 Task: In the  document Angkorwat.epub, select heading and apply ' Bold and Underline'  Using "replace feature", replace:  'the world to worldwide'. Insert smartchip (Date) on bottom of the page 23 June, 2023 Insert the mentioned footnote for 20th word with font style Arial and font size 8: The study was conducted anonymously
Action: Mouse moved to (456, 187)
Screenshot: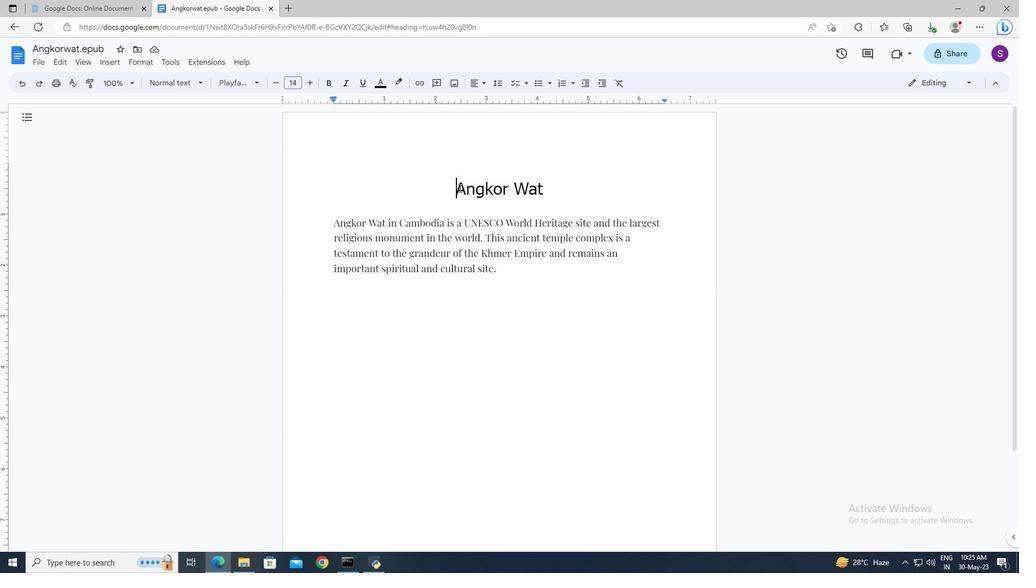 
Action: Mouse pressed left at (456, 187)
Screenshot: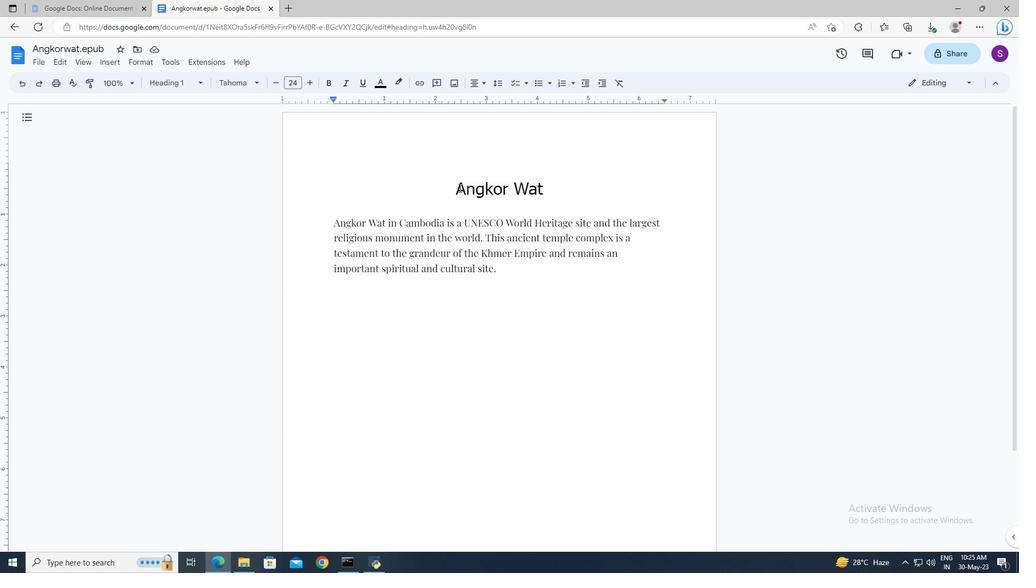
Action: Key pressed <Key.shift><Key.left><Key.left><Key.left><Key.shift><Key.left><Key.left>
Screenshot: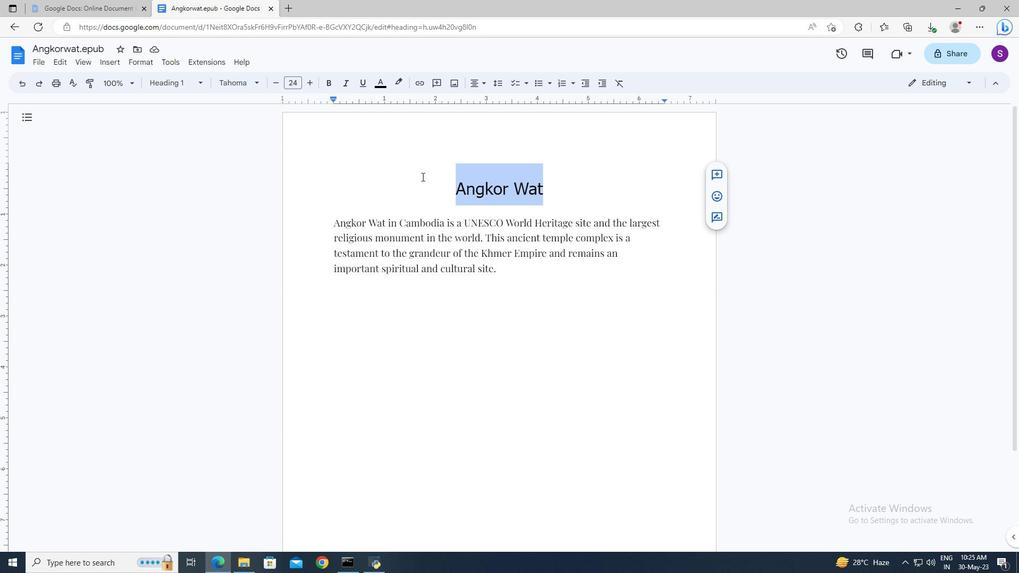 
Action: Mouse pressed left at (456, 187)
Screenshot: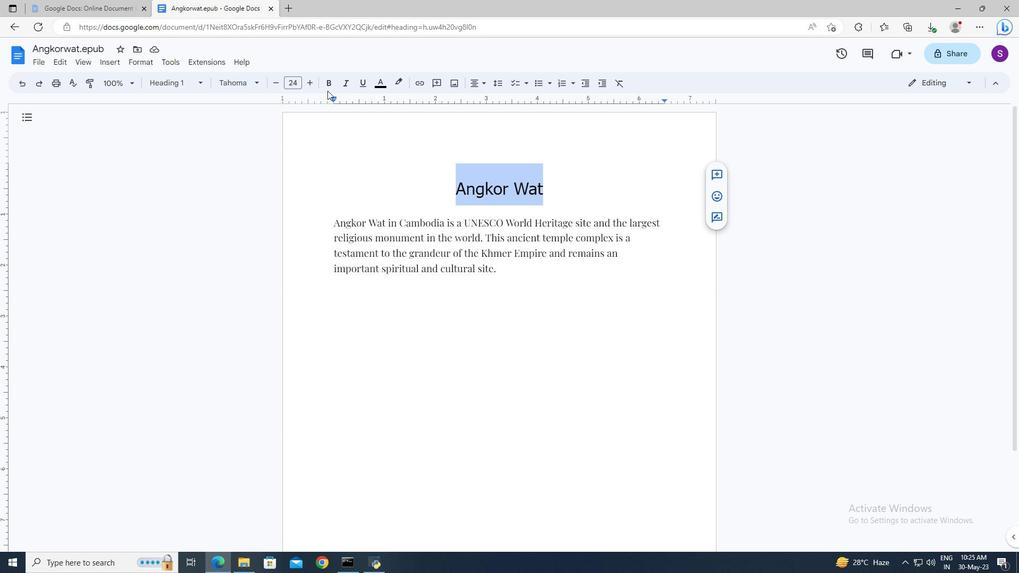 
Action: Key pressed <Key.shift><Key.down>
Screenshot: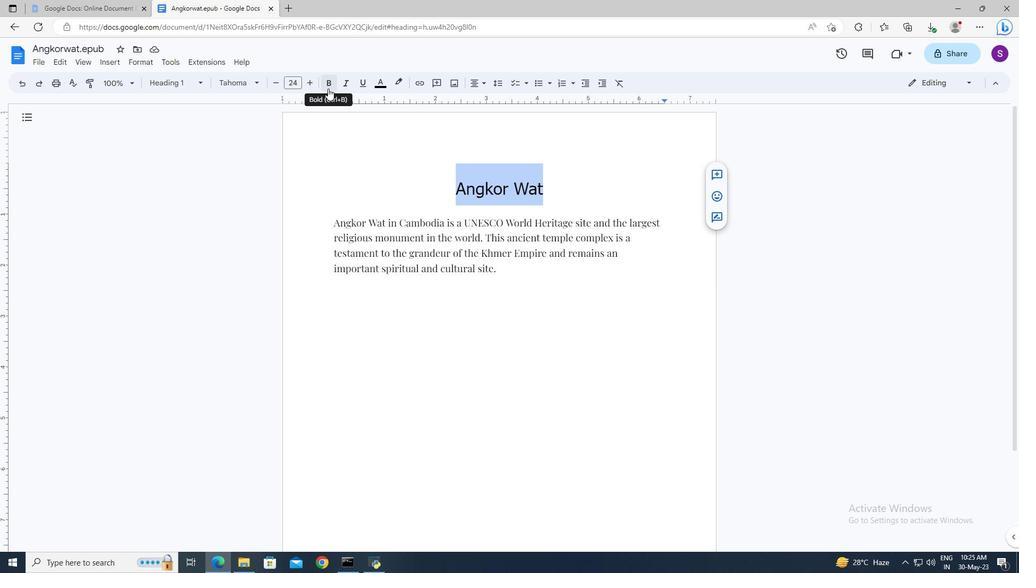 
Action: Mouse moved to (459, 187)
Screenshot: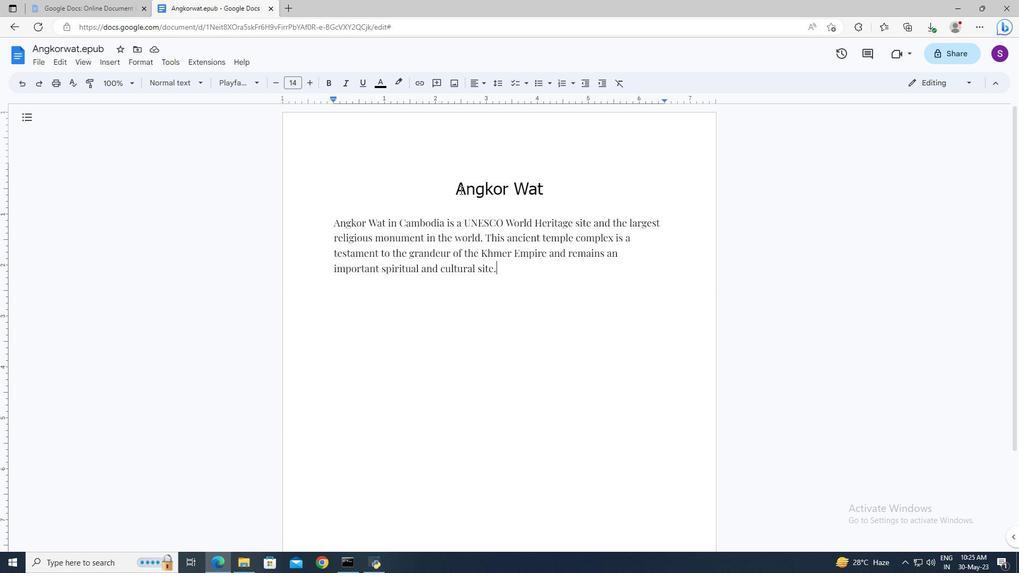
Action: Mouse pressed left at (459, 187)
Screenshot: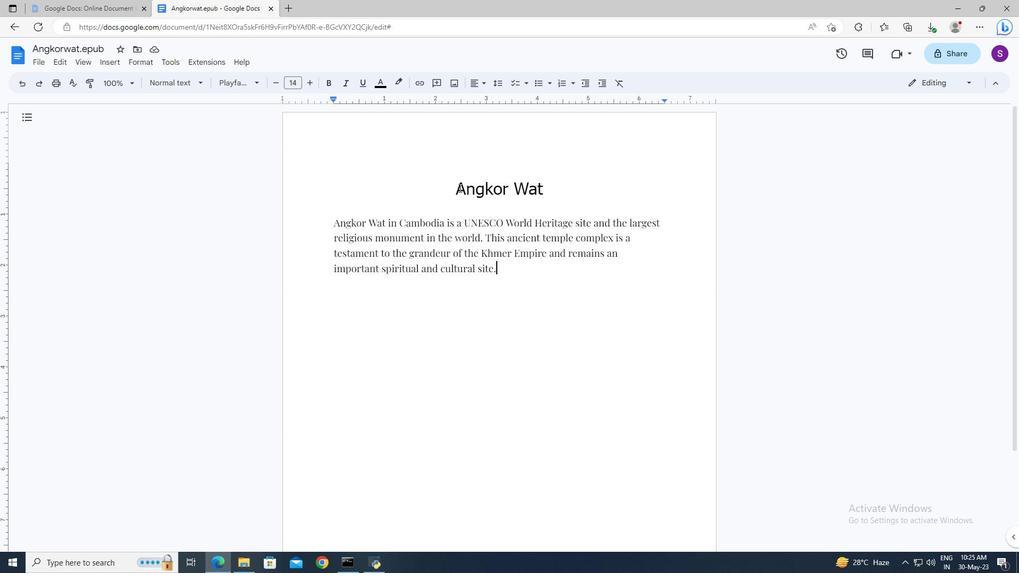 
Action: Key pressed <Key.shift><Key.right><Key.right>
Screenshot: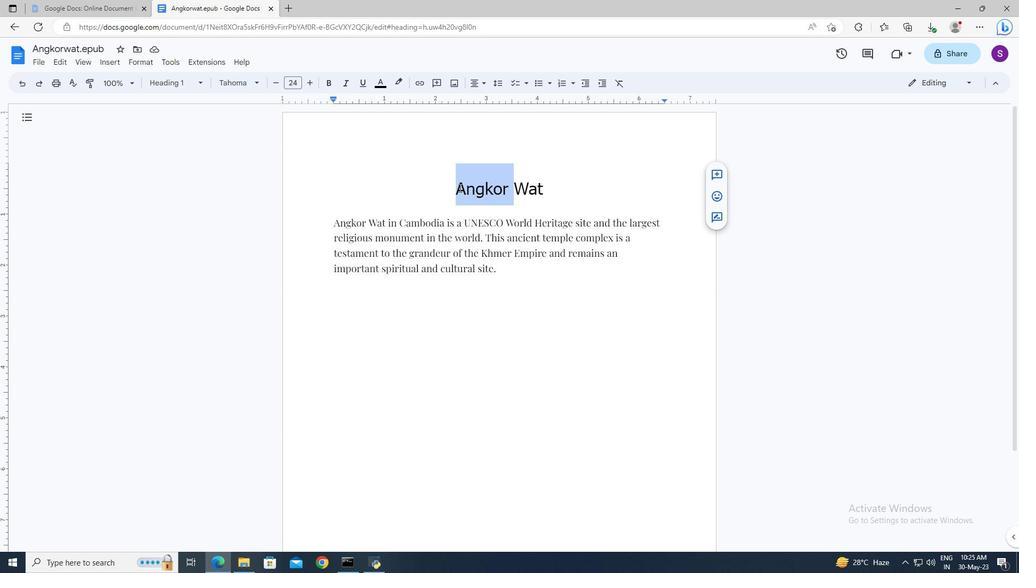 
Action: Mouse moved to (328, 88)
Screenshot: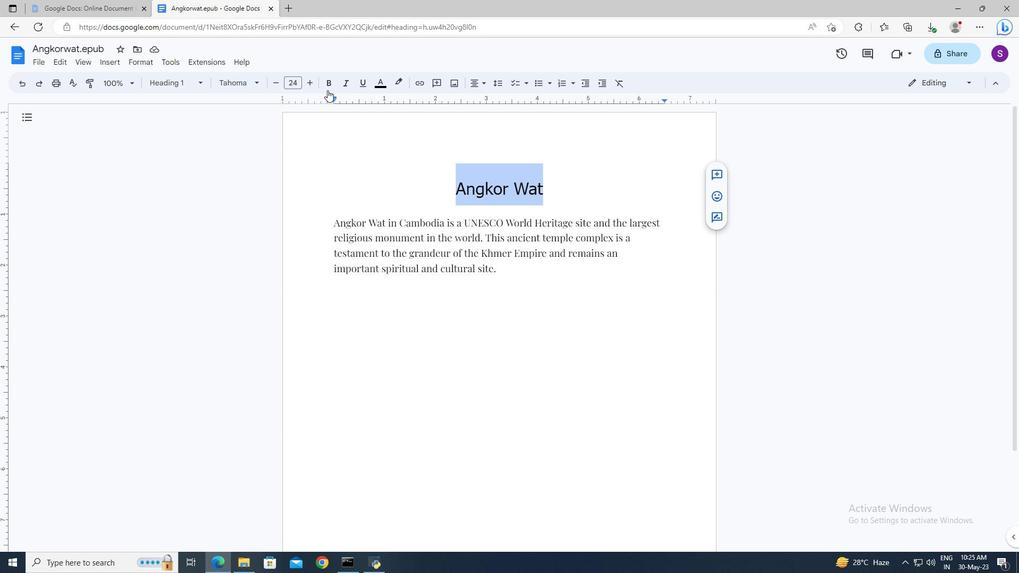 
Action: Mouse pressed left at (328, 88)
Screenshot: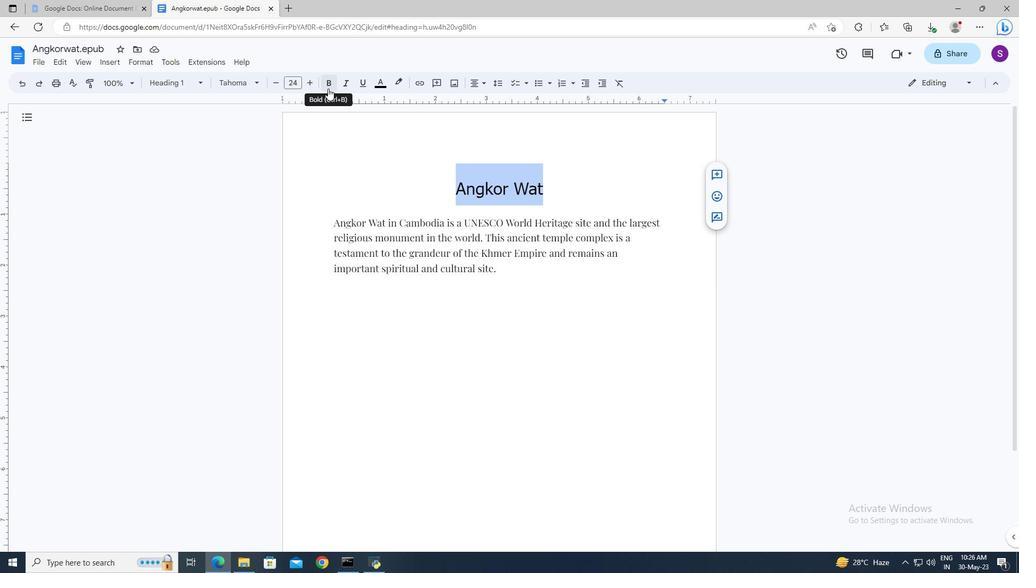 
Action: Mouse moved to (360, 88)
Screenshot: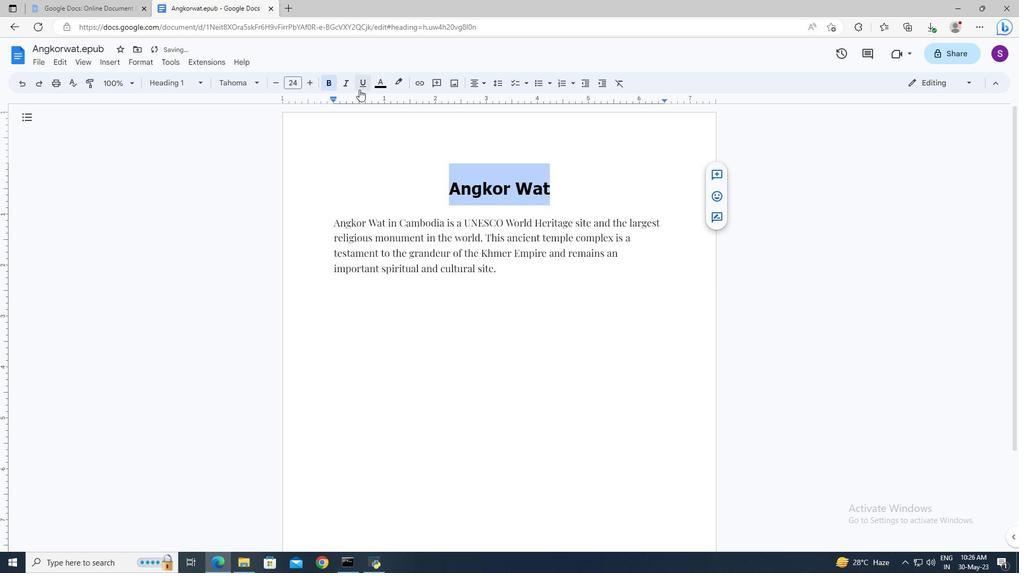 
Action: Mouse pressed left at (360, 88)
Screenshot: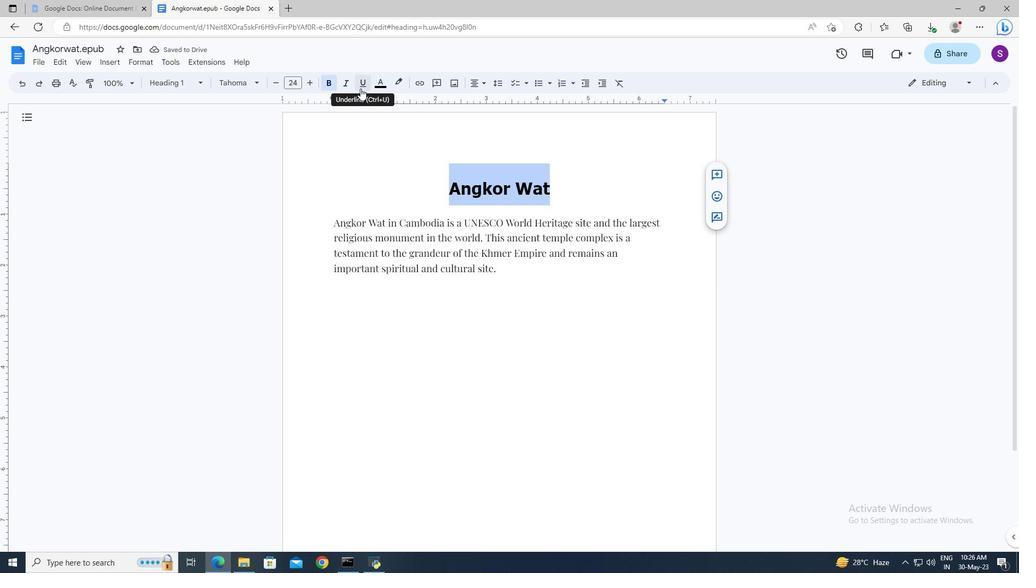 
Action: Mouse moved to (494, 214)
Screenshot: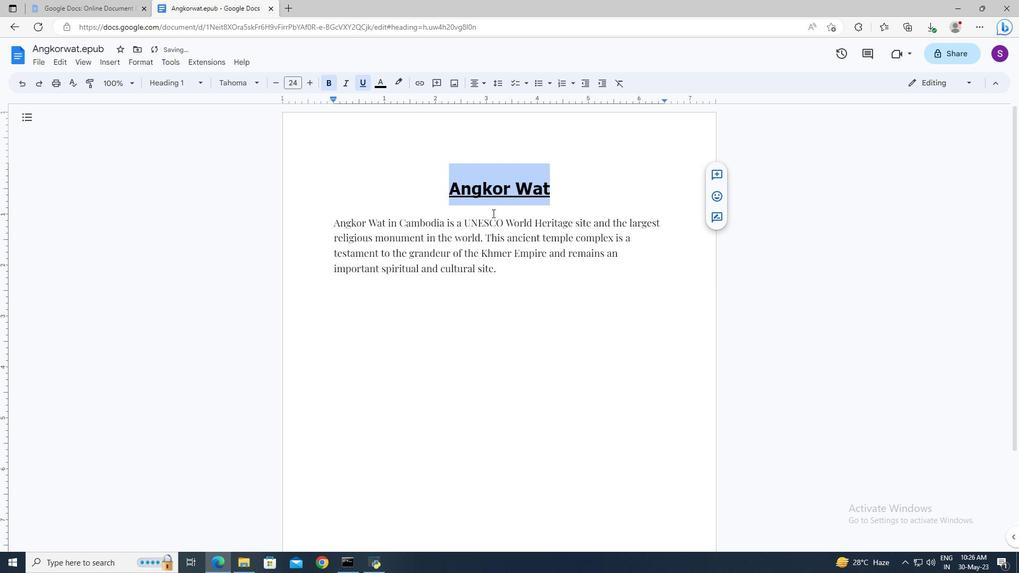 
Action: Mouse pressed left at (494, 214)
Screenshot: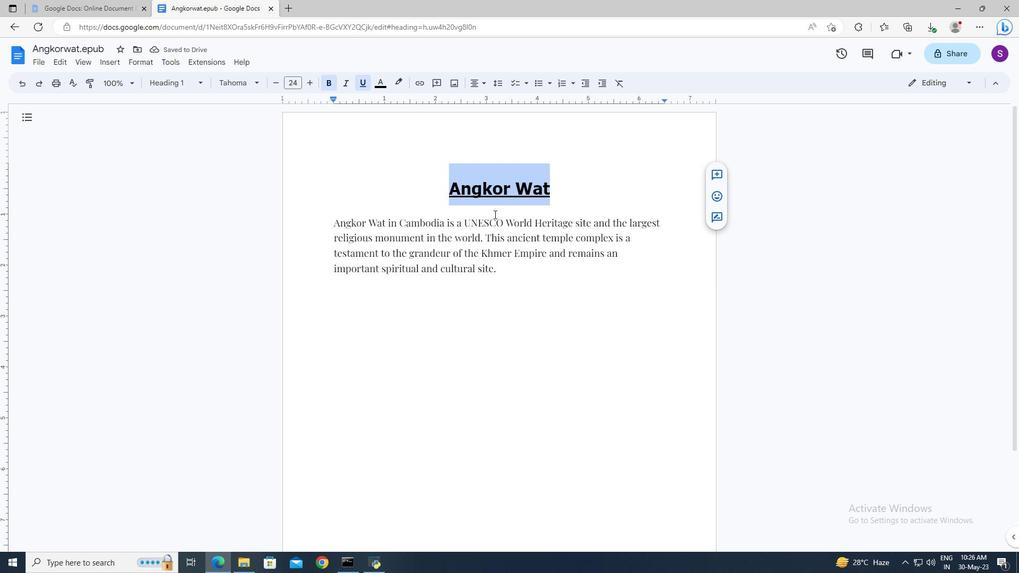 
Action: Key pressed ctrl+H
Screenshot: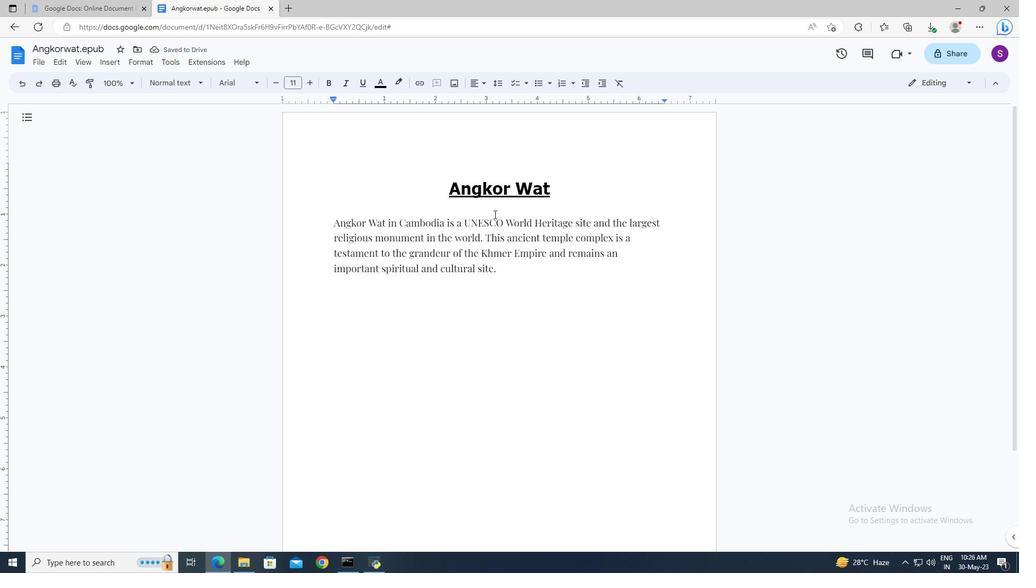 
Action: Mouse moved to (487, 251)
Screenshot: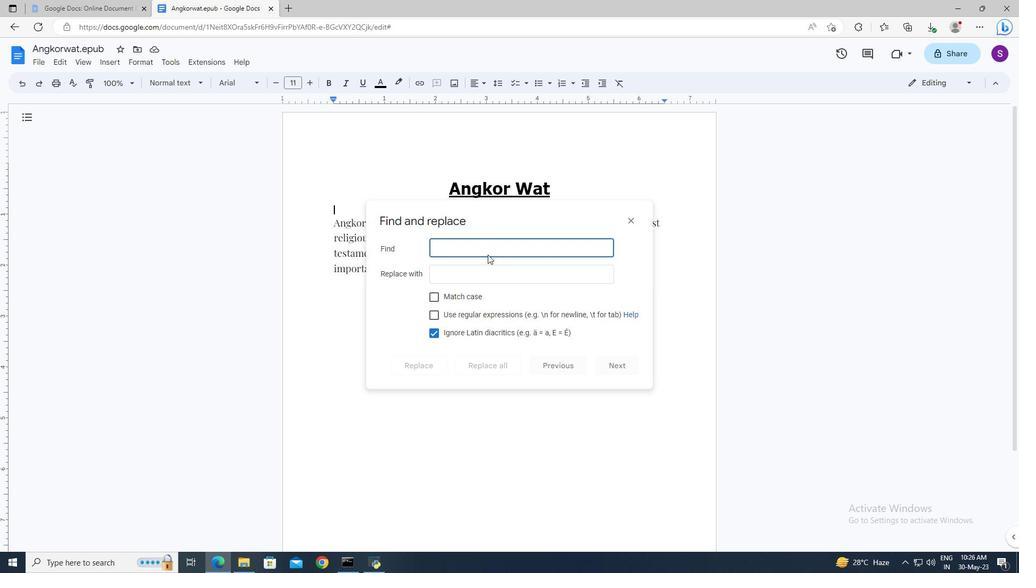 
Action: Mouse pressed left at (487, 251)
Screenshot: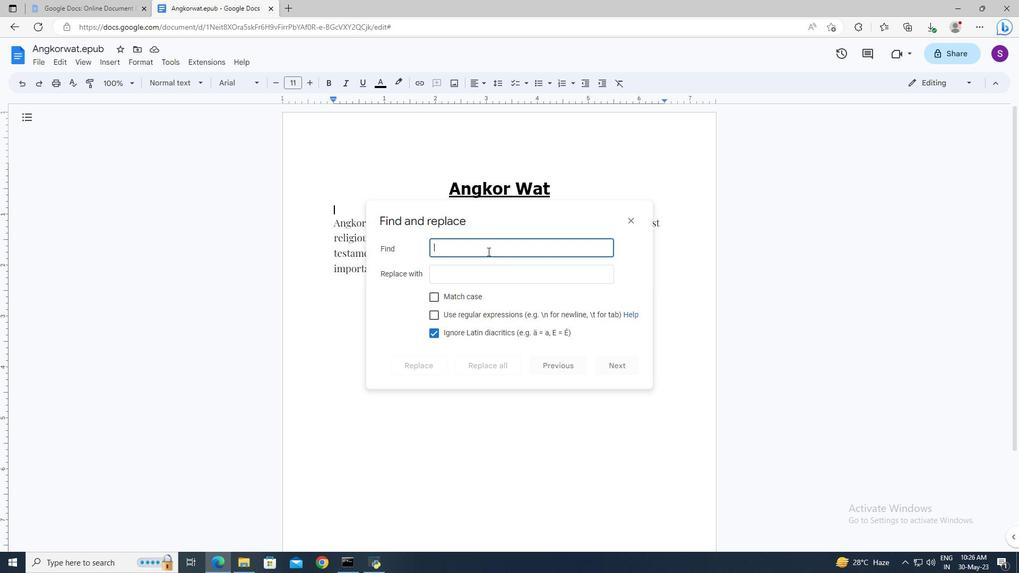 
Action: Key pressed the<Key.space>world<Key.tab>worldwide
Screenshot: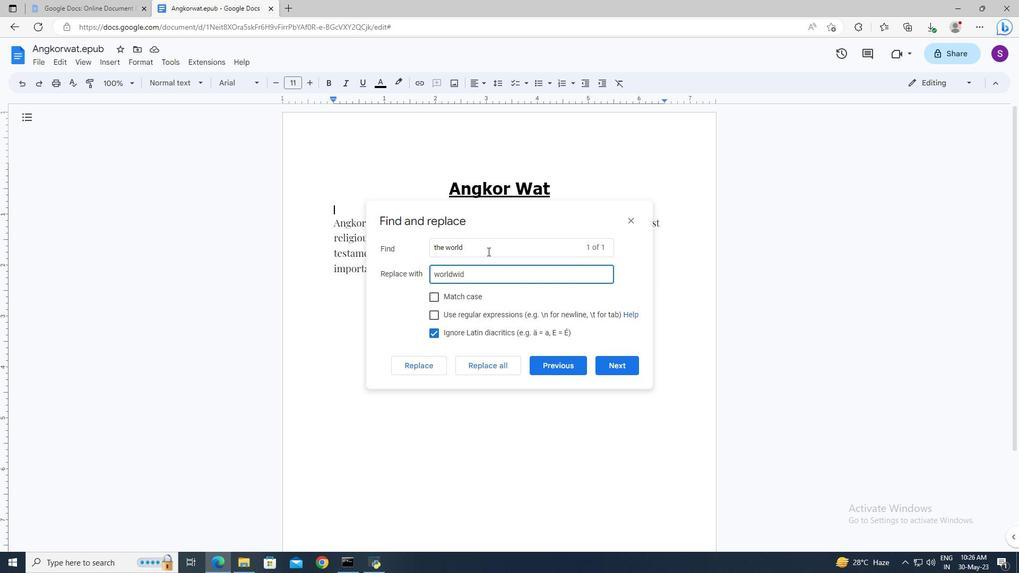 
Action: Mouse moved to (432, 360)
Screenshot: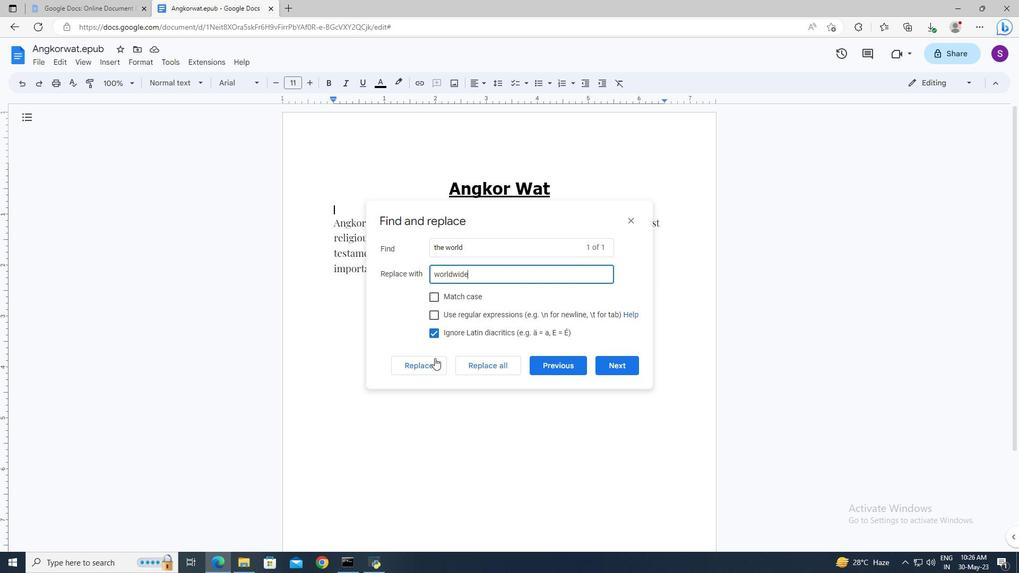 
Action: Mouse pressed left at (432, 360)
Screenshot: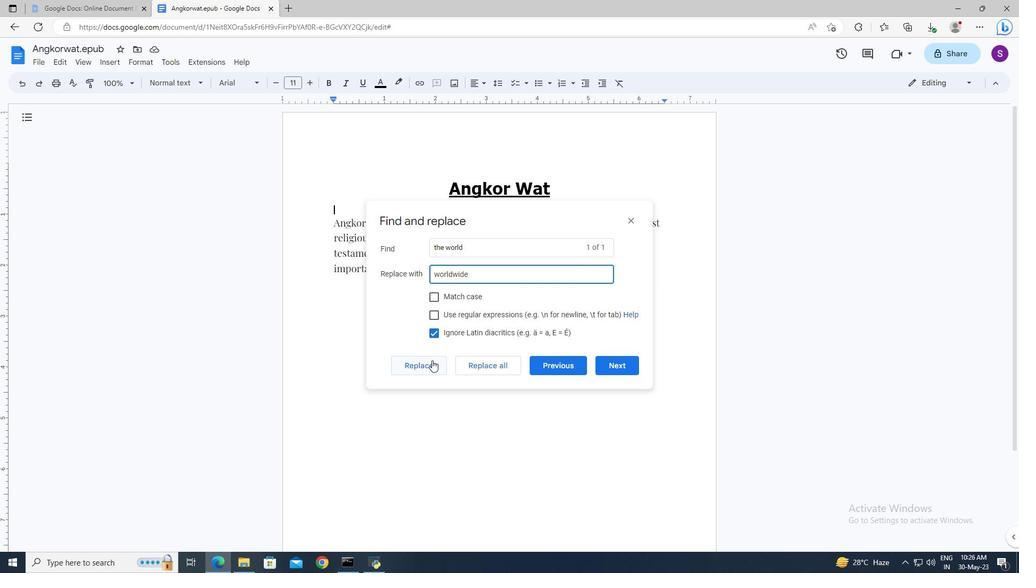
Action: Mouse moved to (628, 220)
Screenshot: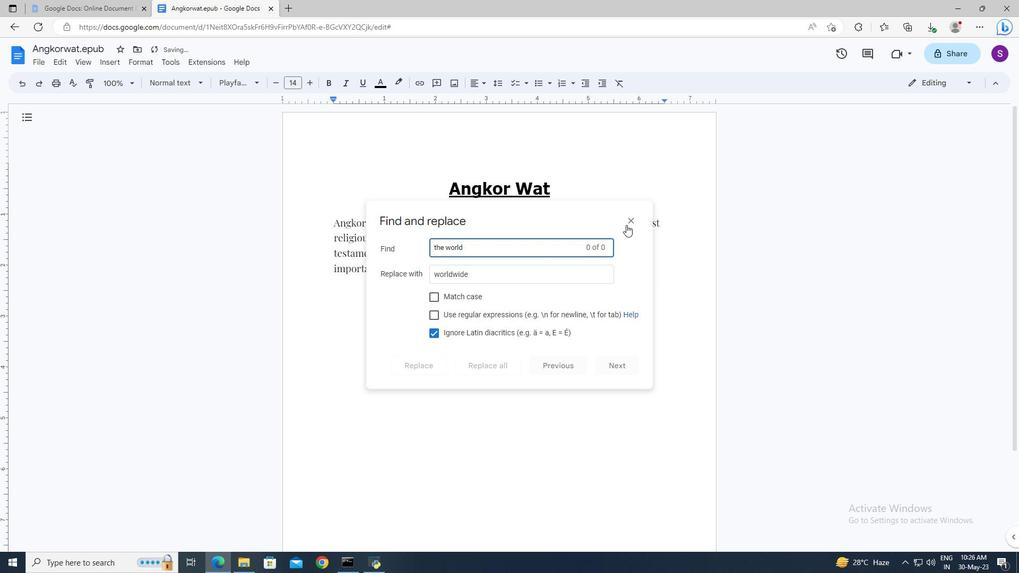 
Action: Mouse pressed left at (628, 220)
Screenshot: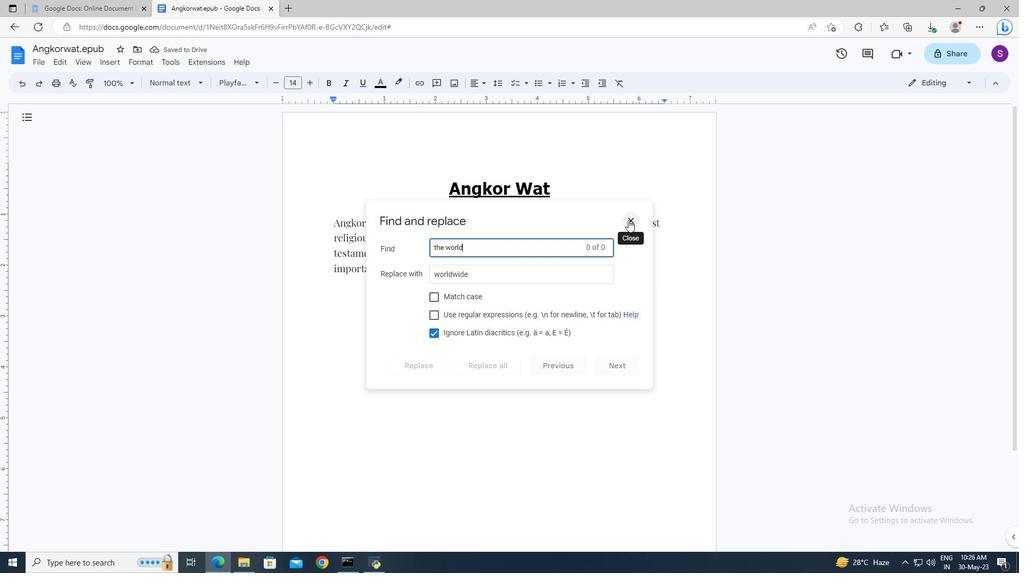 
Action: Mouse moved to (460, 298)
Screenshot: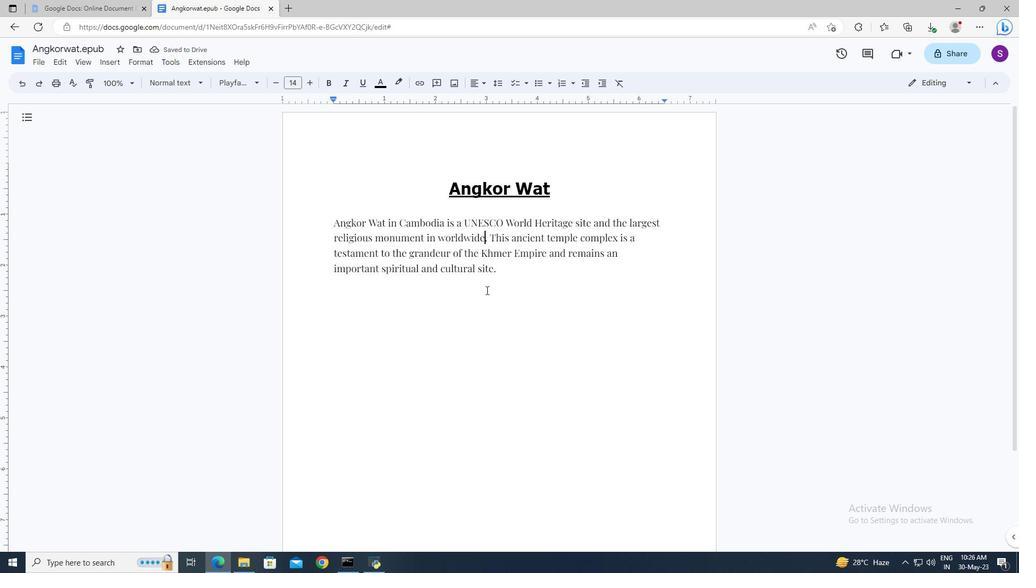 
Action: Mouse scrolled (460, 297) with delta (0, 0)
Screenshot: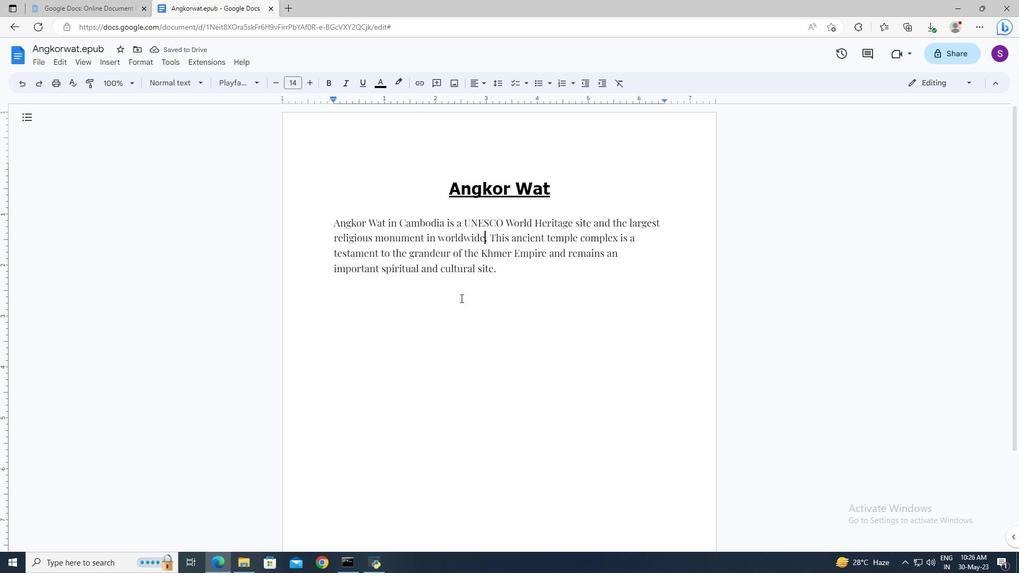 
Action: Mouse scrolled (460, 297) with delta (0, 0)
Screenshot: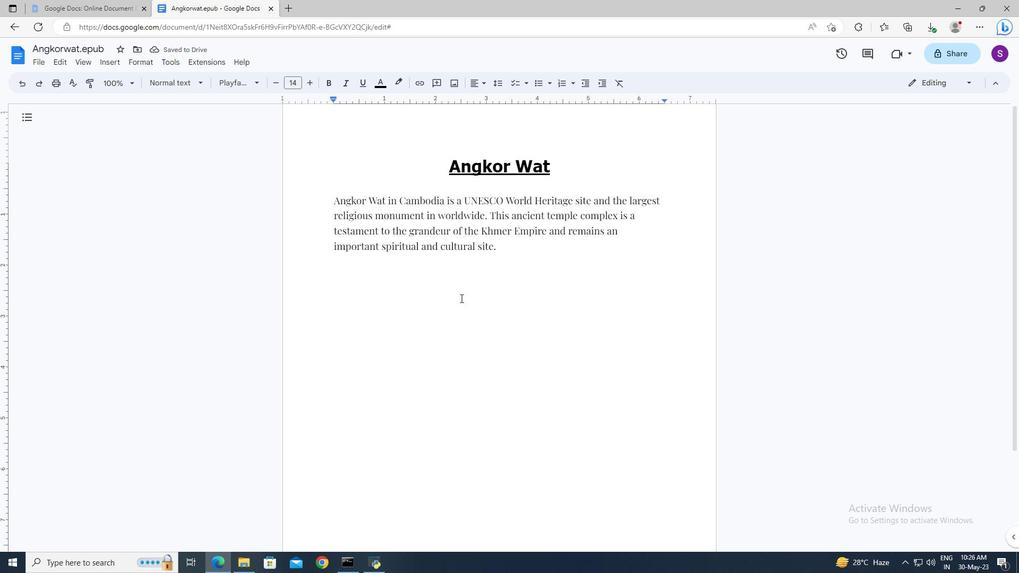 
Action: Mouse scrolled (460, 297) with delta (0, 0)
Screenshot: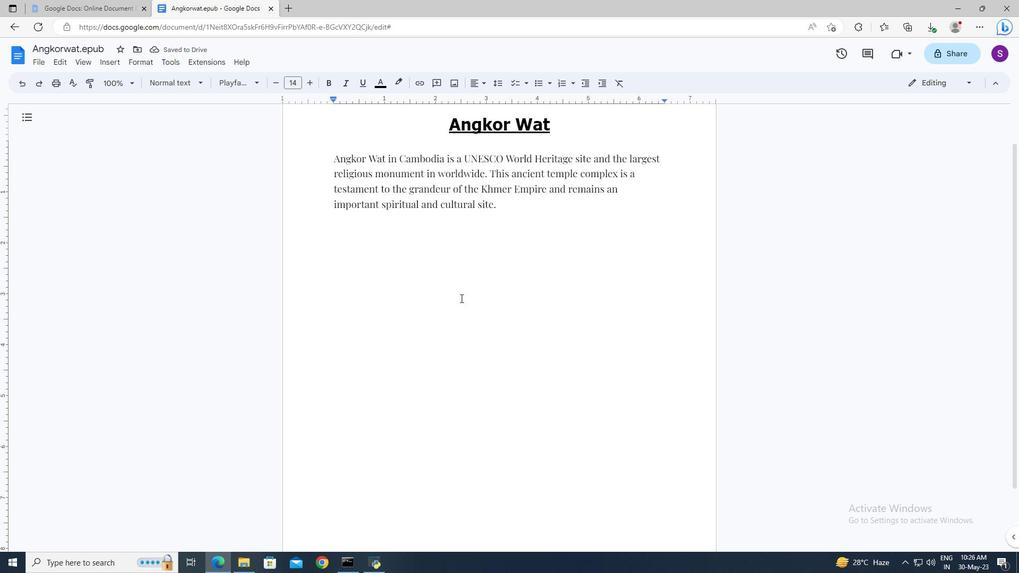 
Action: Mouse moved to (453, 318)
Screenshot: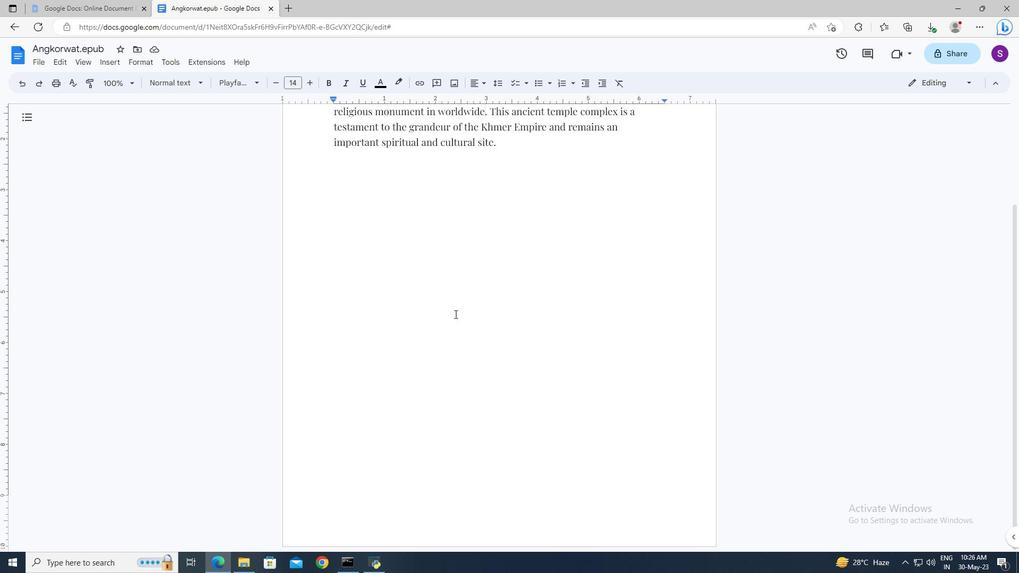 
Action: Mouse scrolled (453, 318) with delta (0, 0)
Screenshot: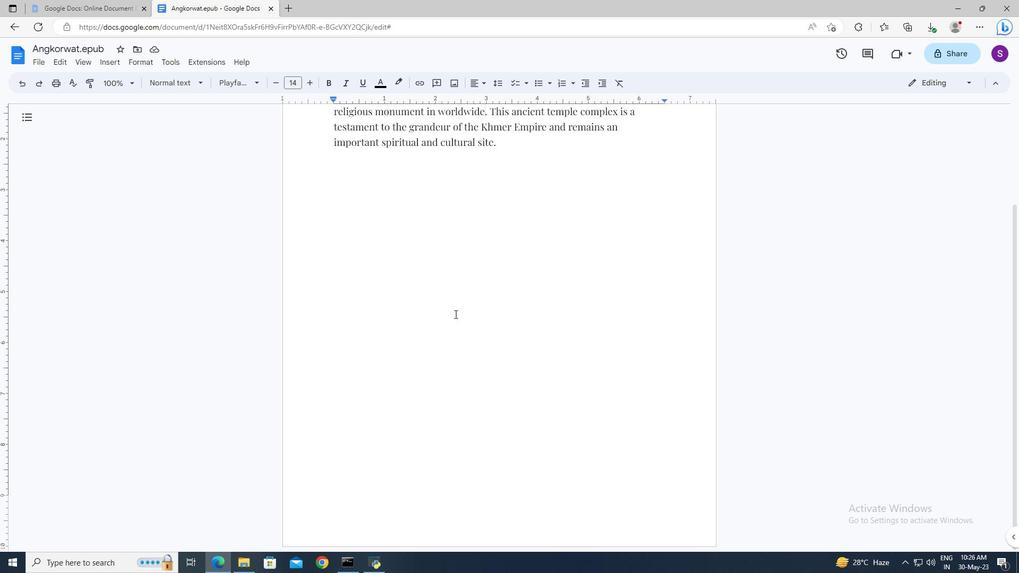
Action: Mouse scrolled (453, 318) with delta (0, 0)
Screenshot: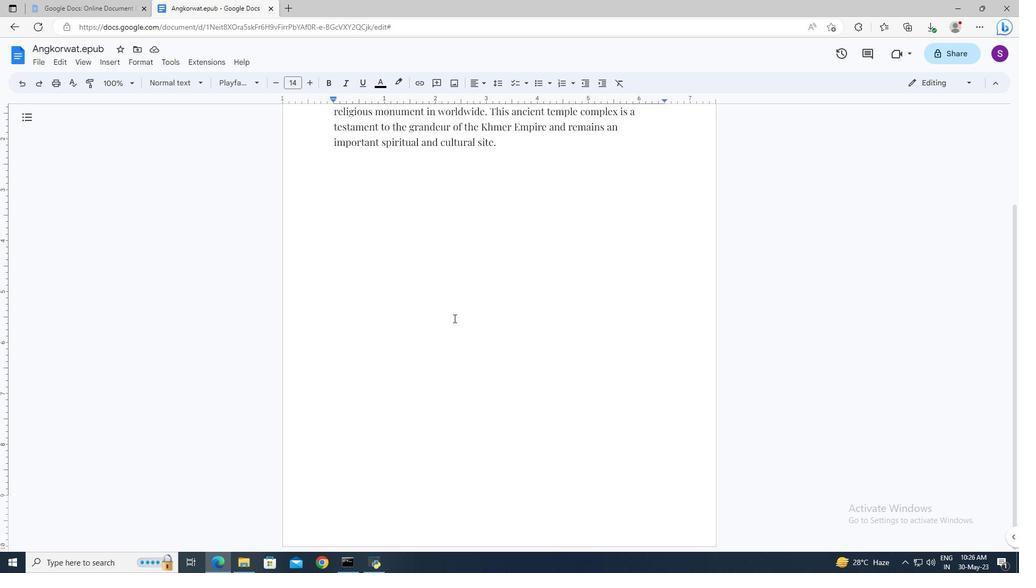 
Action: Mouse moved to (328, 517)
Screenshot: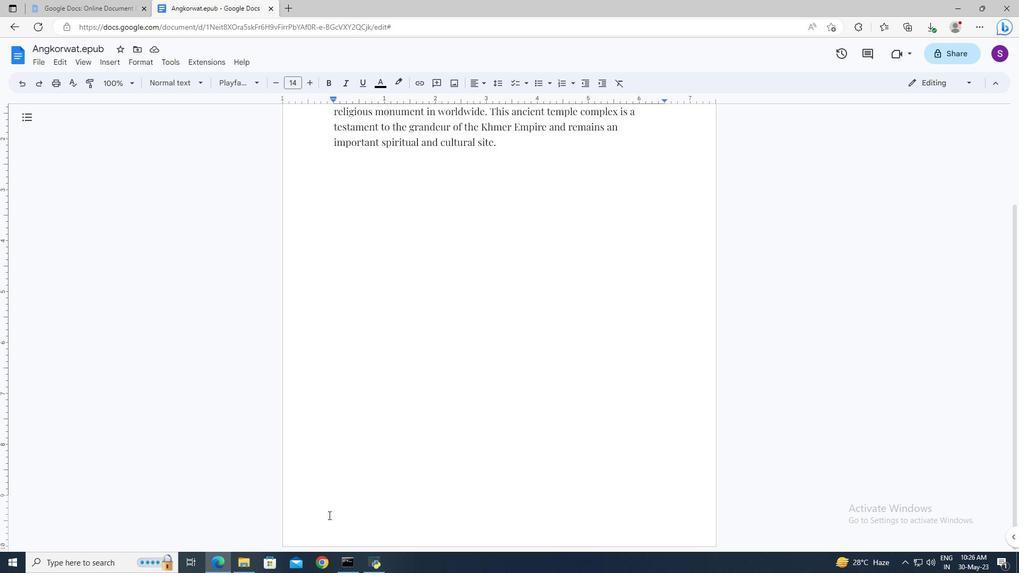 
Action: Mouse pressed left at (328, 517)
Screenshot: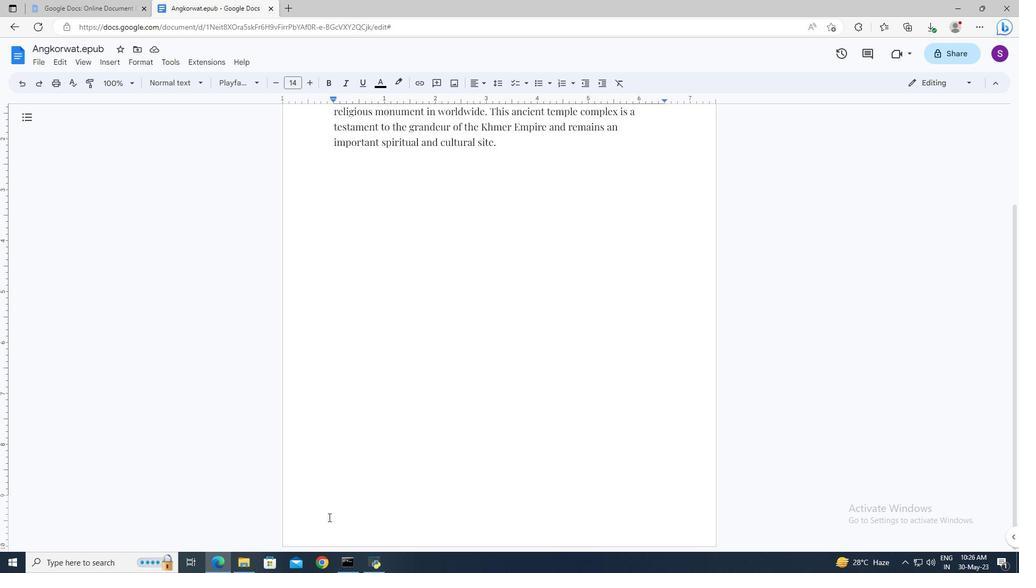 
Action: Mouse pressed left at (328, 517)
Screenshot: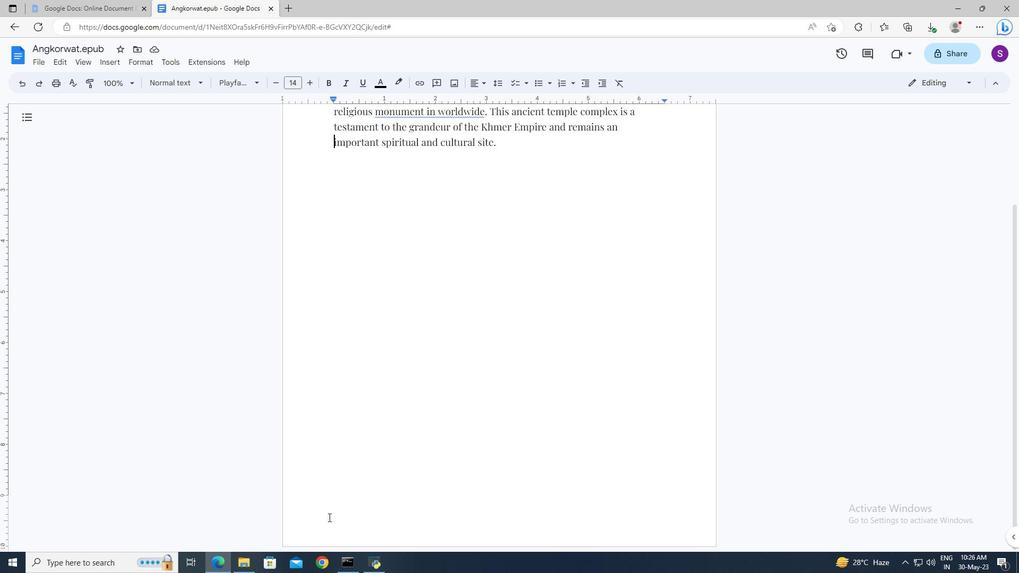 
Action: Mouse moved to (117, 65)
Screenshot: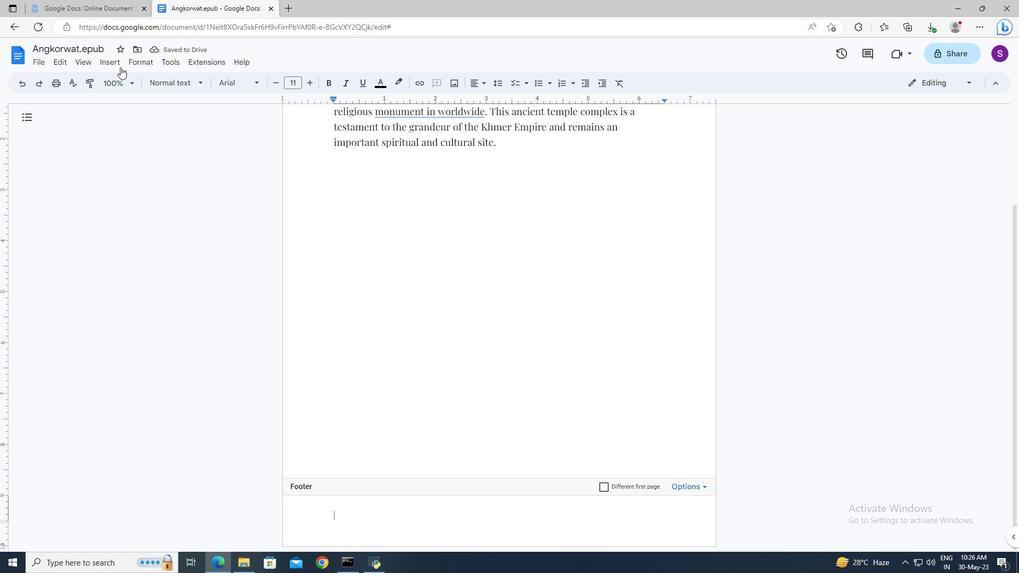 
Action: Mouse pressed left at (117, 65)
Screenshot: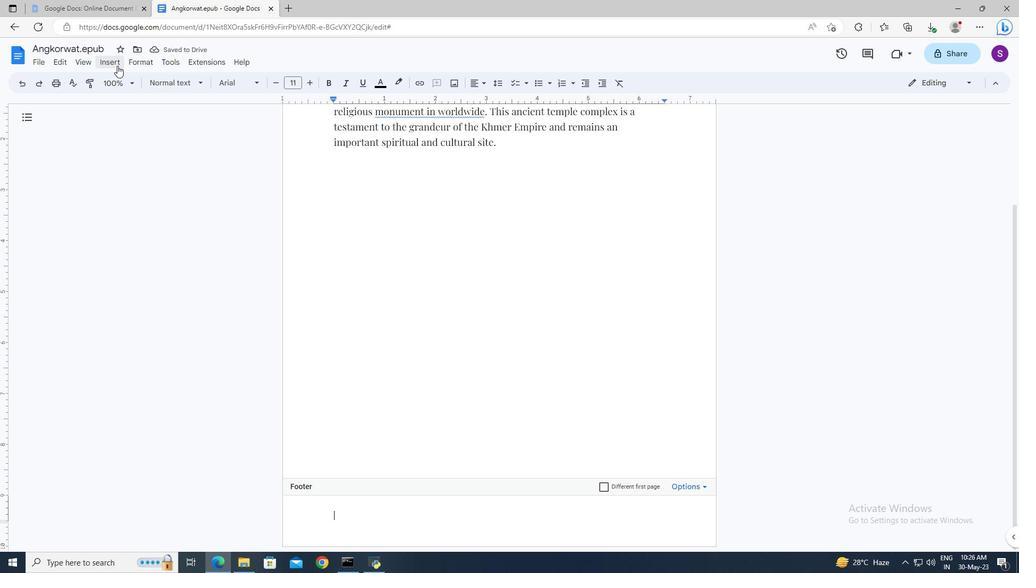
Action: Mouse moved to (279, 185)
Screenshot: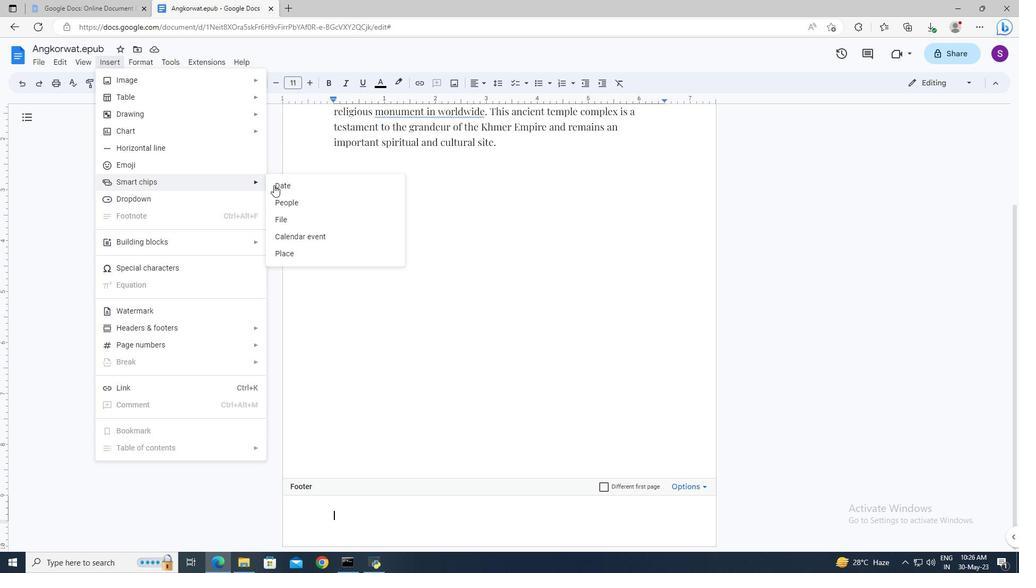 
Action: Mouse pressed left at (279, 185)
Screenshot: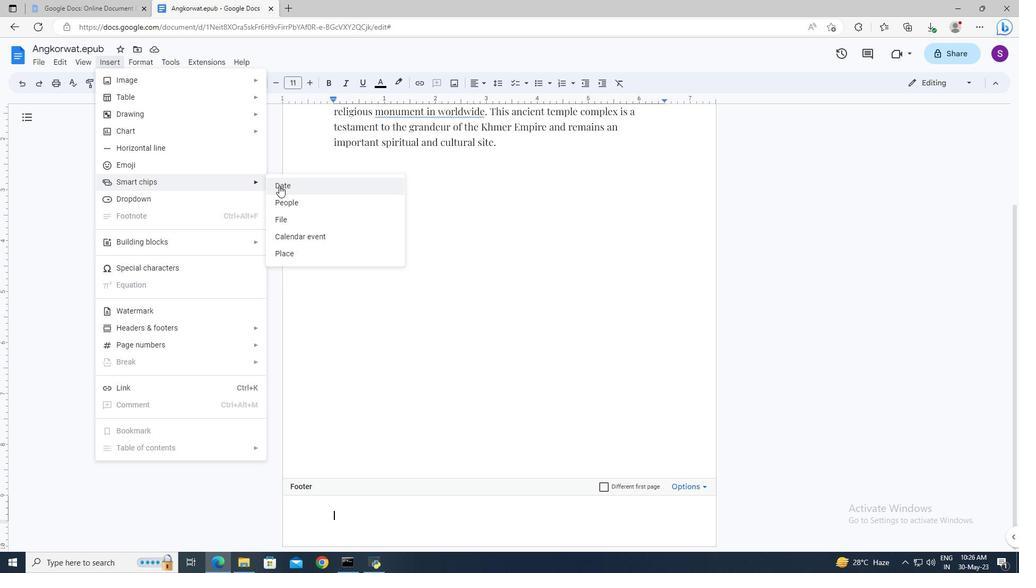 
Action: Mouse moved to (442, 414)
Screenshot: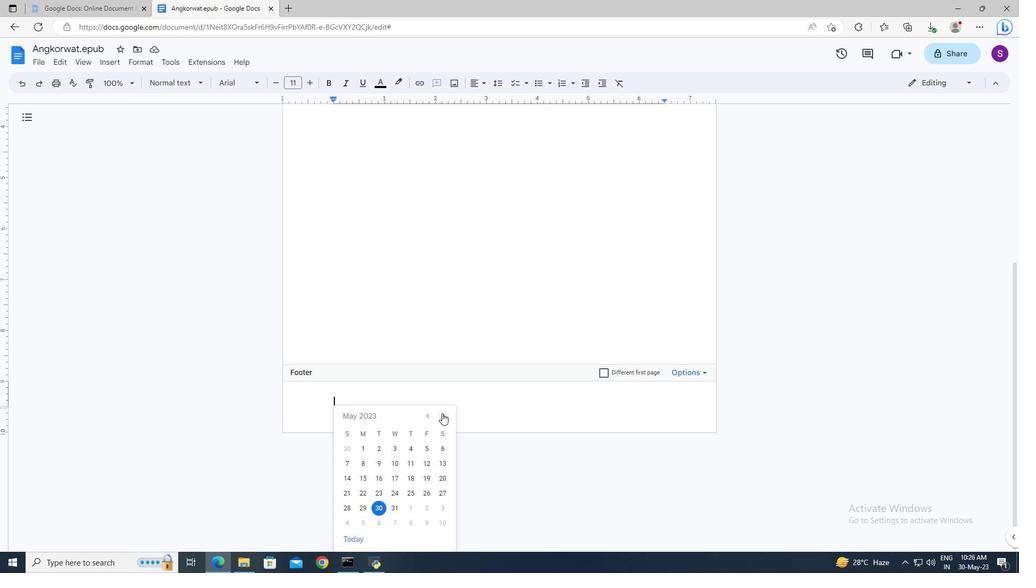 
Action: Mouse pressed left at (442, 414)
Screenshot: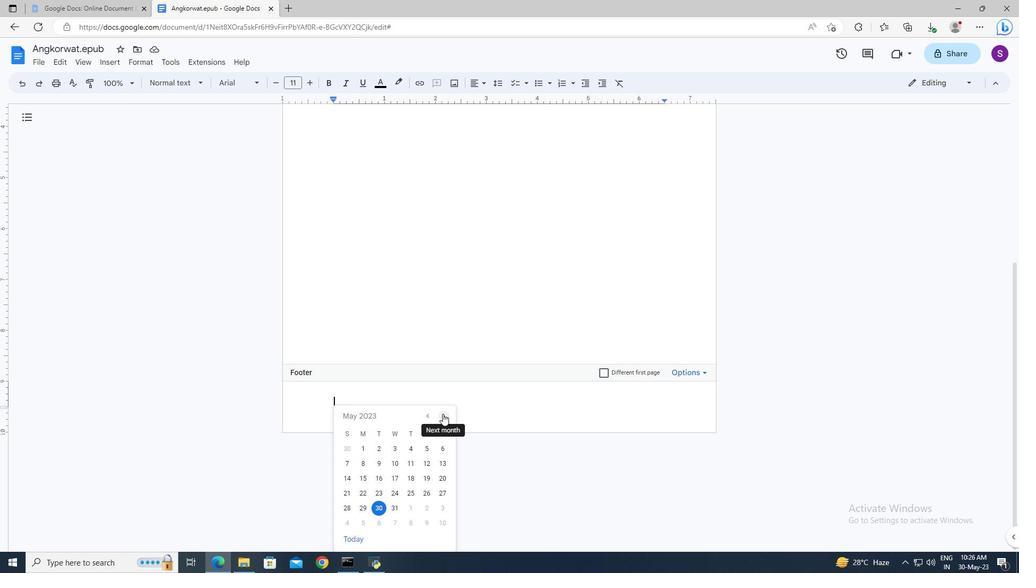 
Action: Mouse moved to (422, 493)
Screenshot: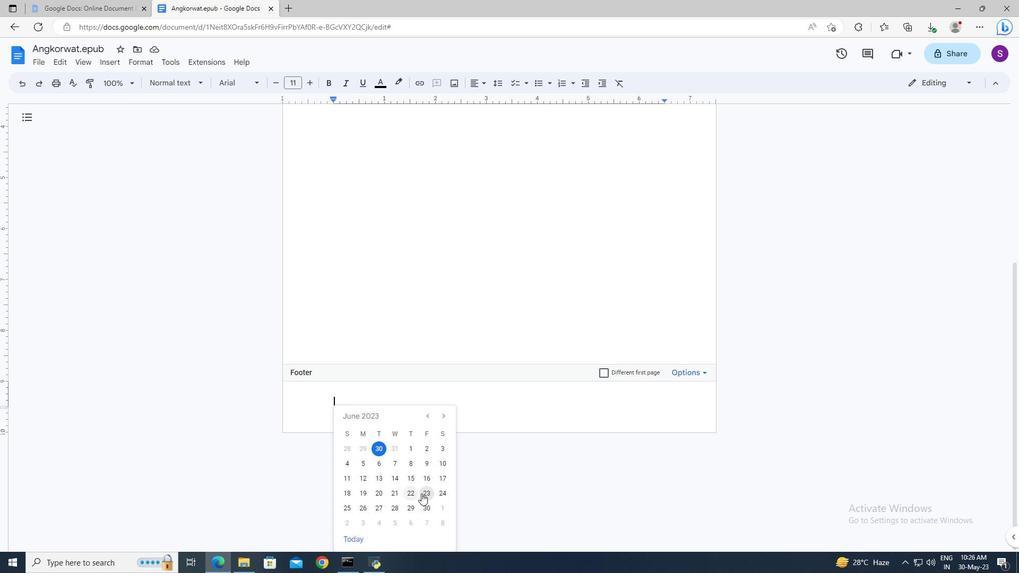 
Action: Mouse pressed left at (422, 493)
Screenshot: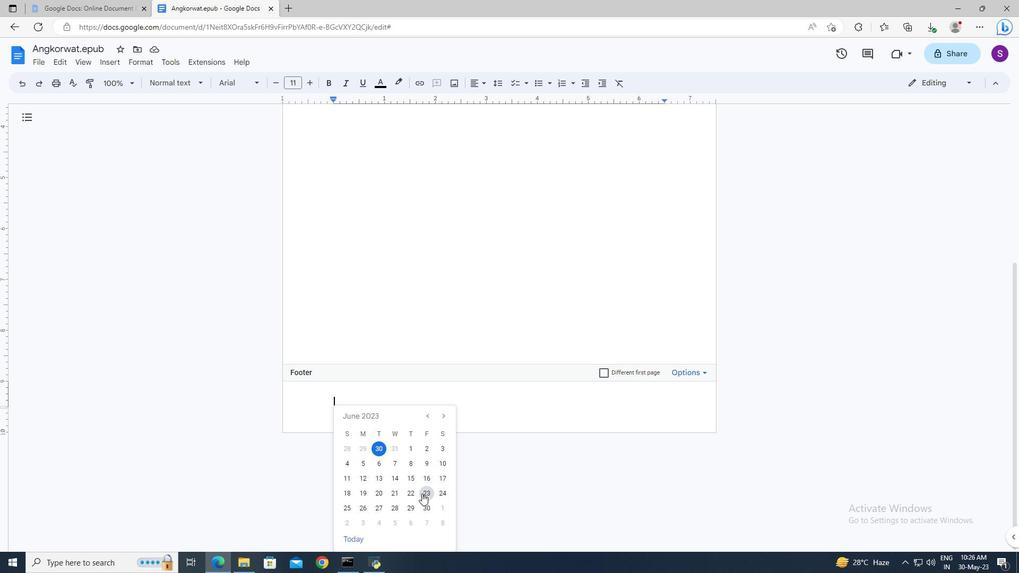 
Action: Mouse moved to (332, 183)
Screenshot: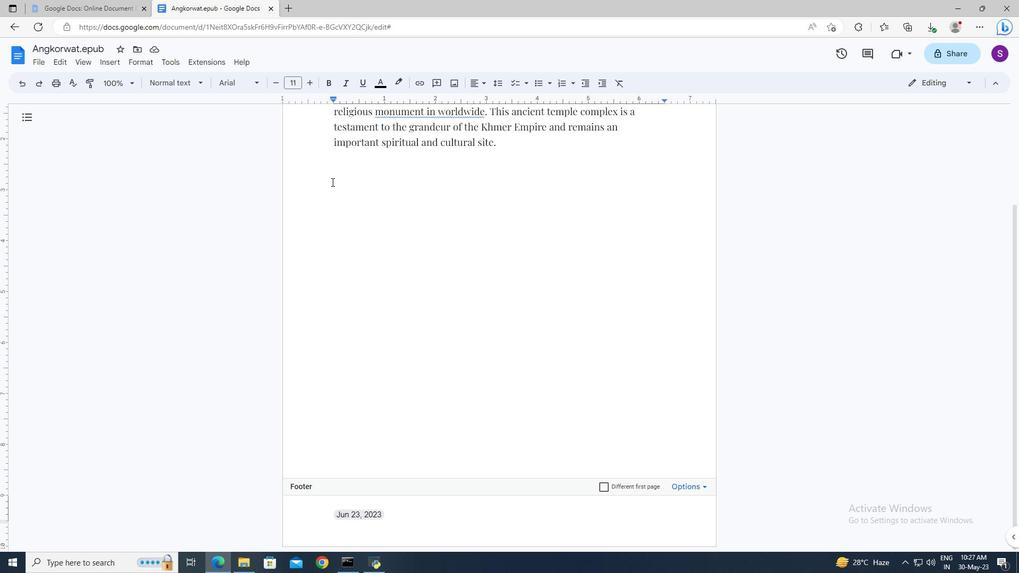 
Action: Mouse scrolled (332, 183) with delta (0, 0)
Screenshot: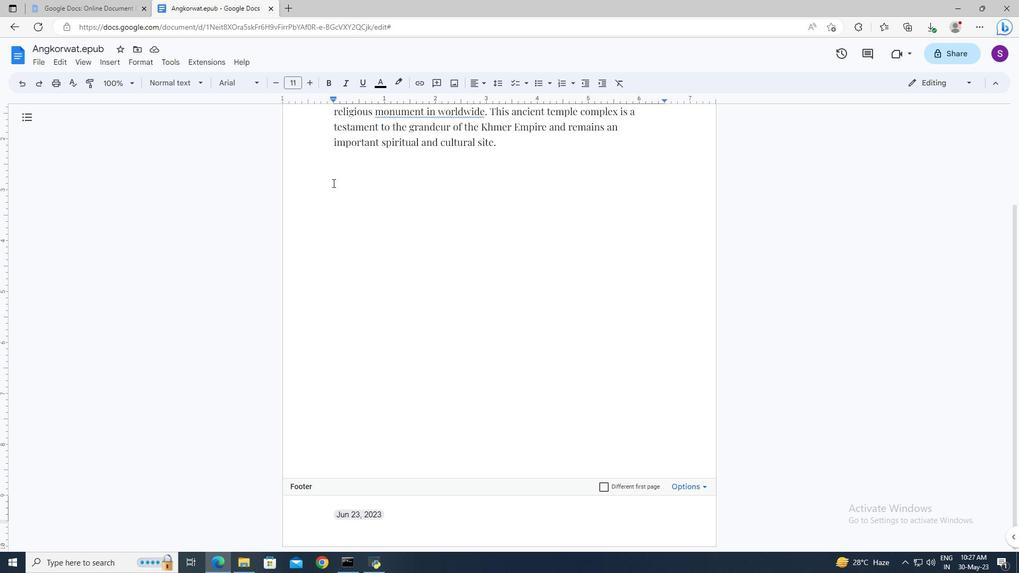 
Action: Mouse scrolled (332, 183) with delta (0, 0)
Screenshot: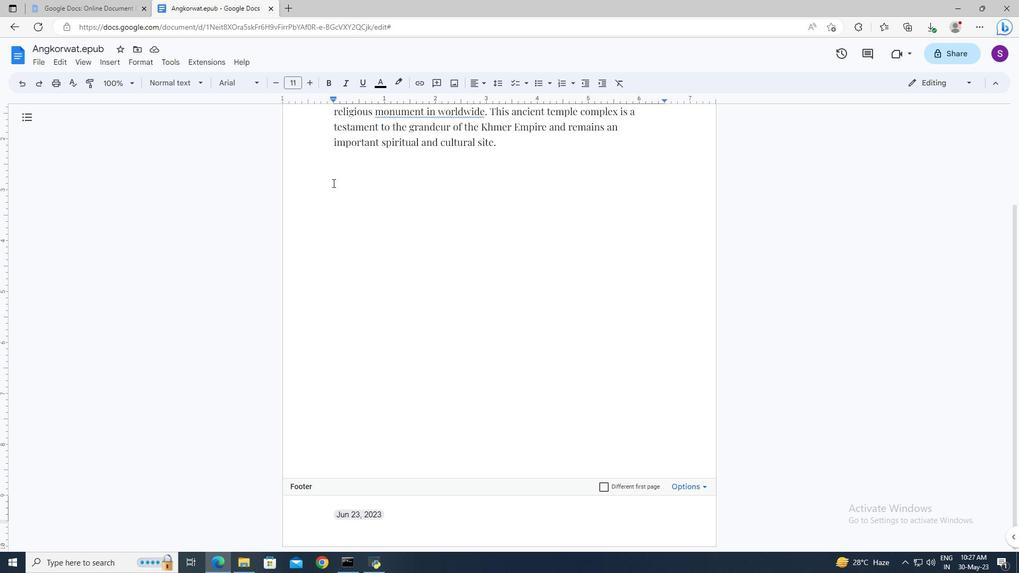 
Action: Mouse moved to (362, 232)
Screenshot: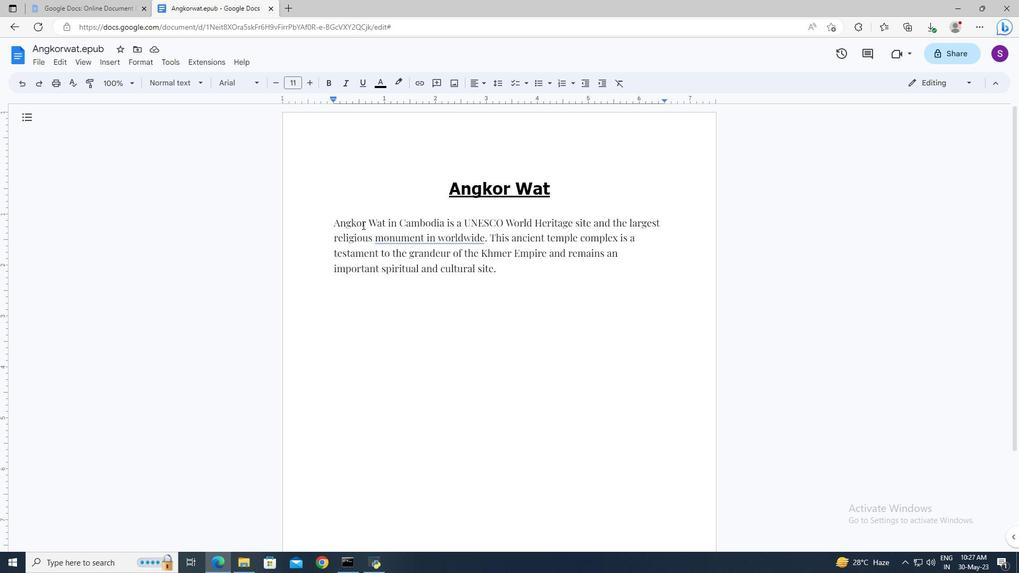 
Action: Mouse pressed left at (362, 232)
Screenshot: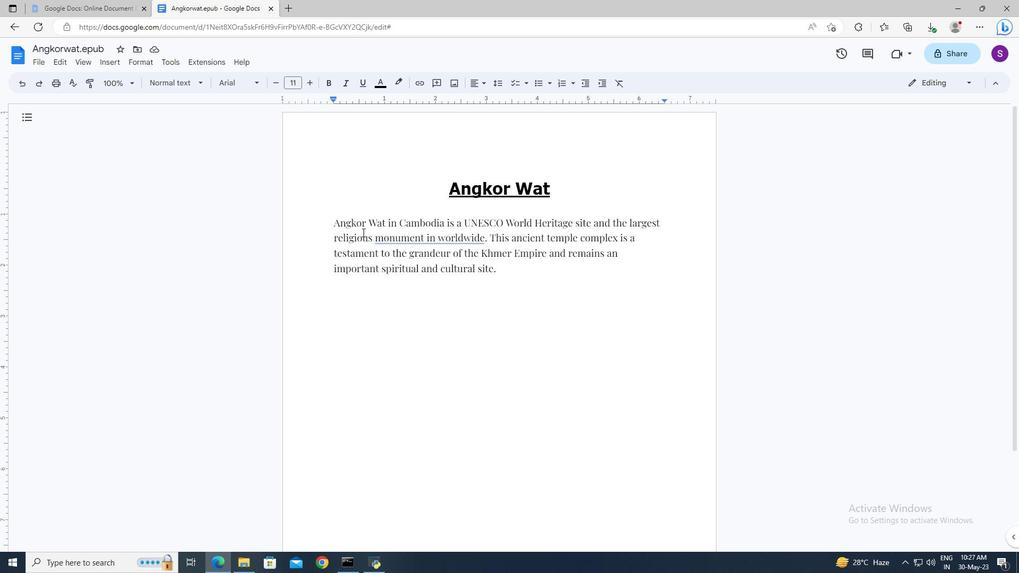 
Action: Mouse moved to (117, 58)
Screenshot: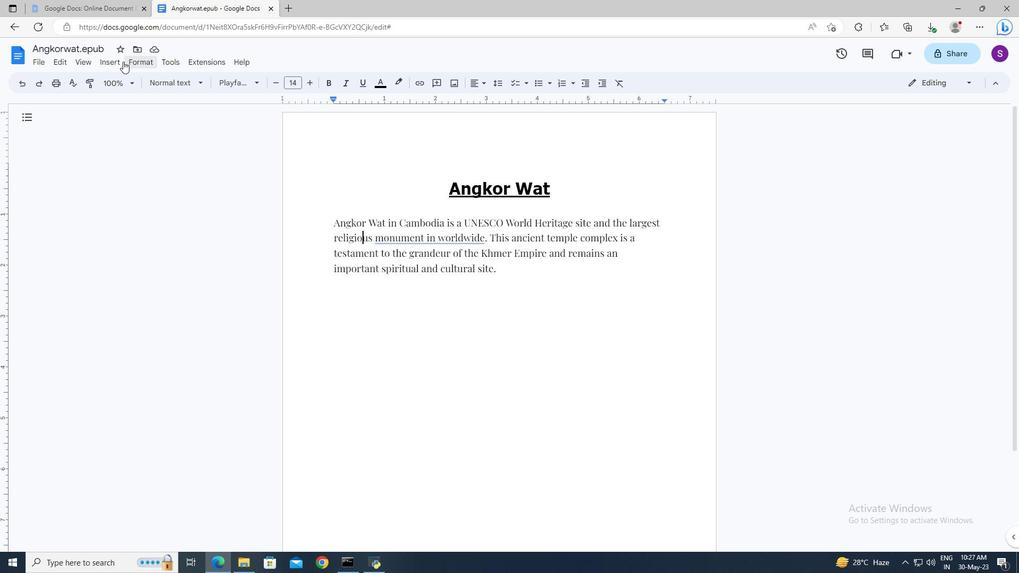 
Action: Mouse pressed left at (117, 58)
Screenshot: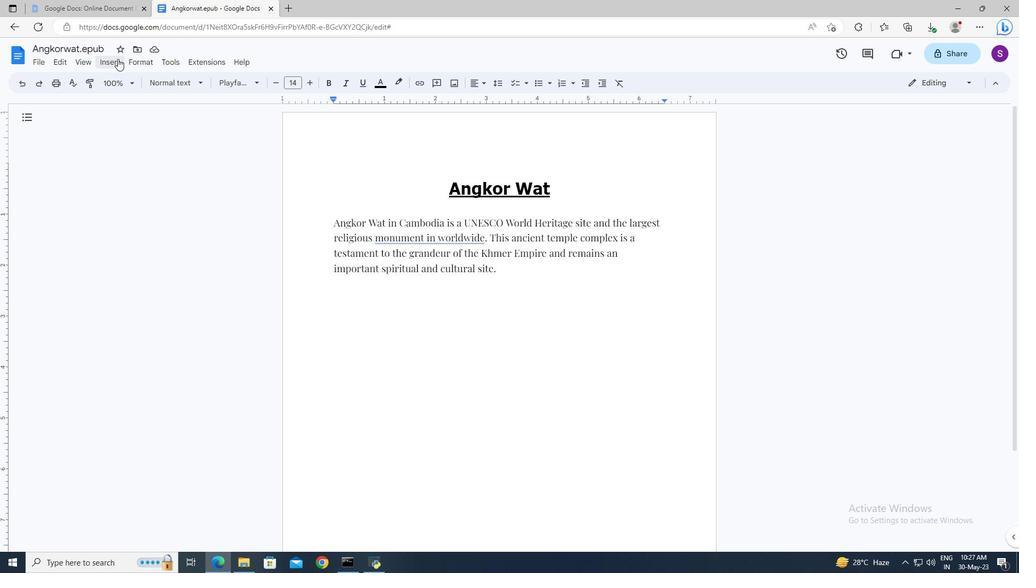 
Action: Mouse moved to (152, 214)
Screenshot: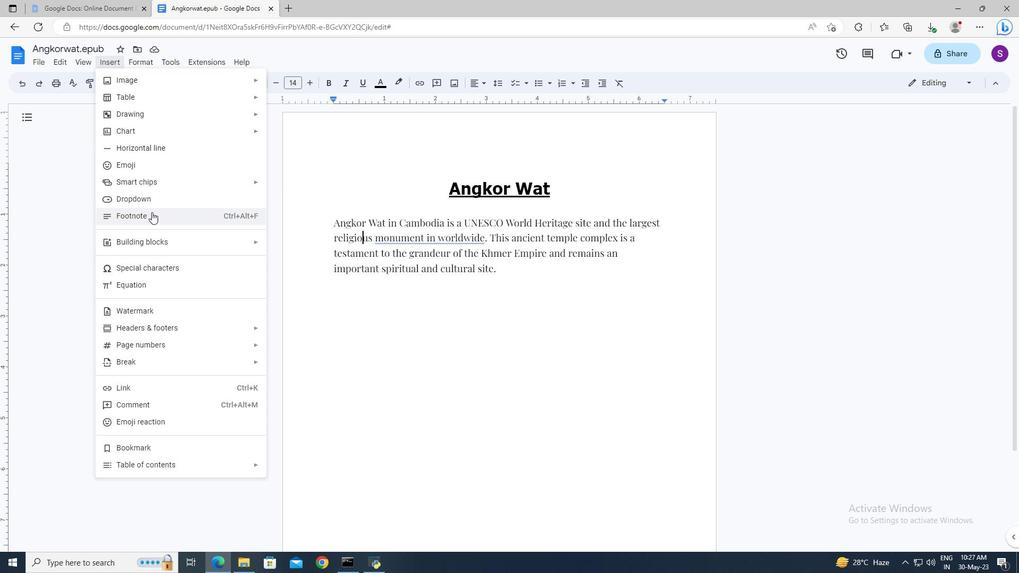 
Action: Mouse pressed left at (152, 214)
Screenshot: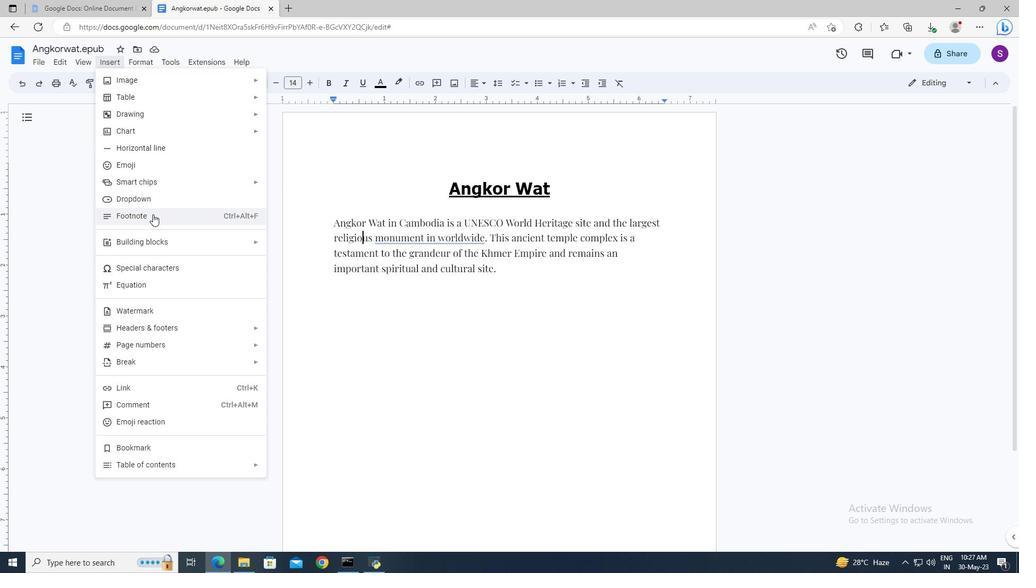 
Action: Key pressed <Key.shift>The<Key.space>study<Key.space>was<Key.space>conducted<Key.space>anonymously
Screenshot: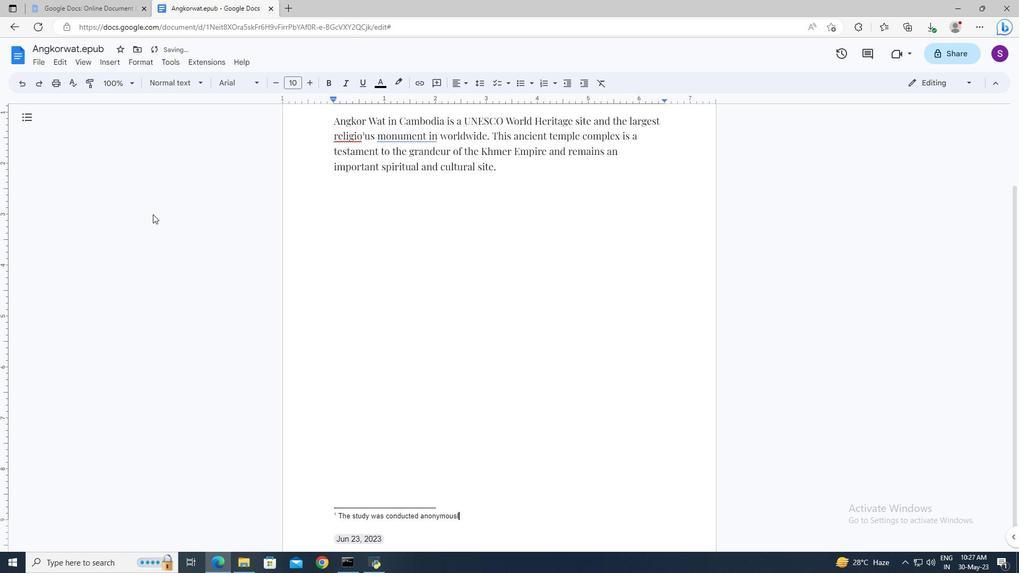 
Action: Mouse moved to (338, 517)
Screenshot: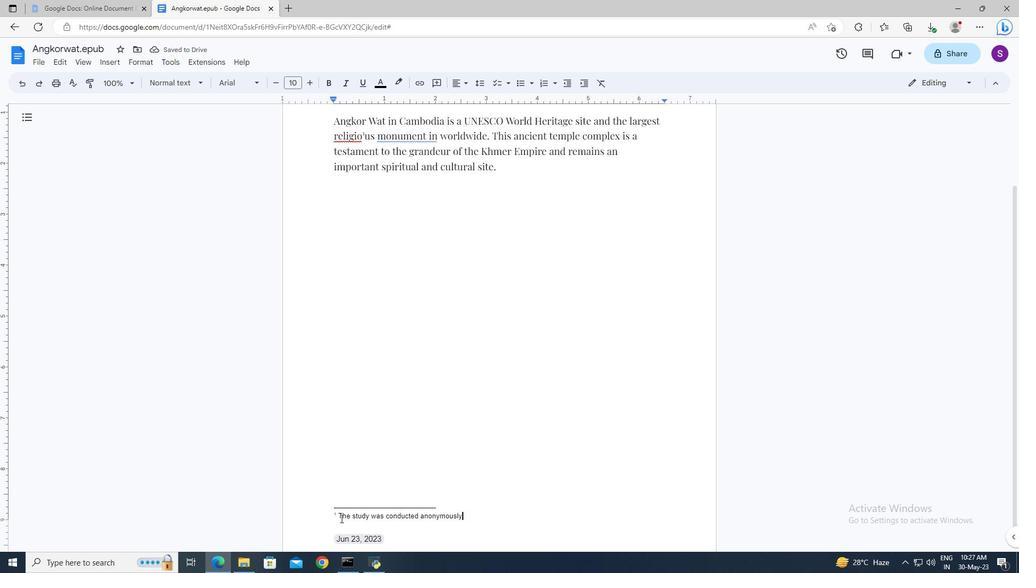 
Action: Mouse pressed left at (338, 517)
Screenshot: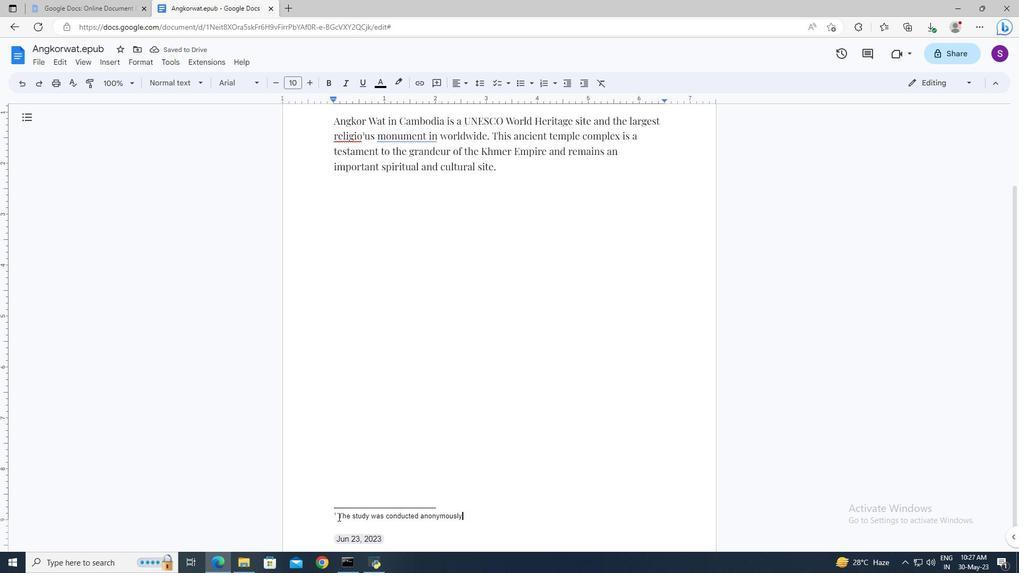 
Action: Key pressed <Key.shift><Key.right><Key.right><Key.right><Key.end>
Screenshot: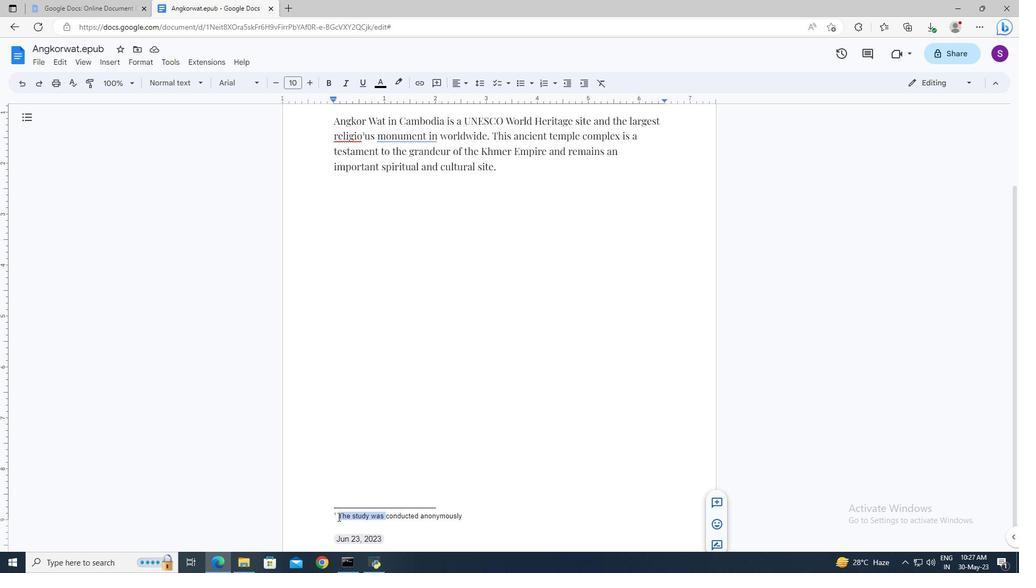 
Action: Mouse moved to (226, 81)
Screenshot: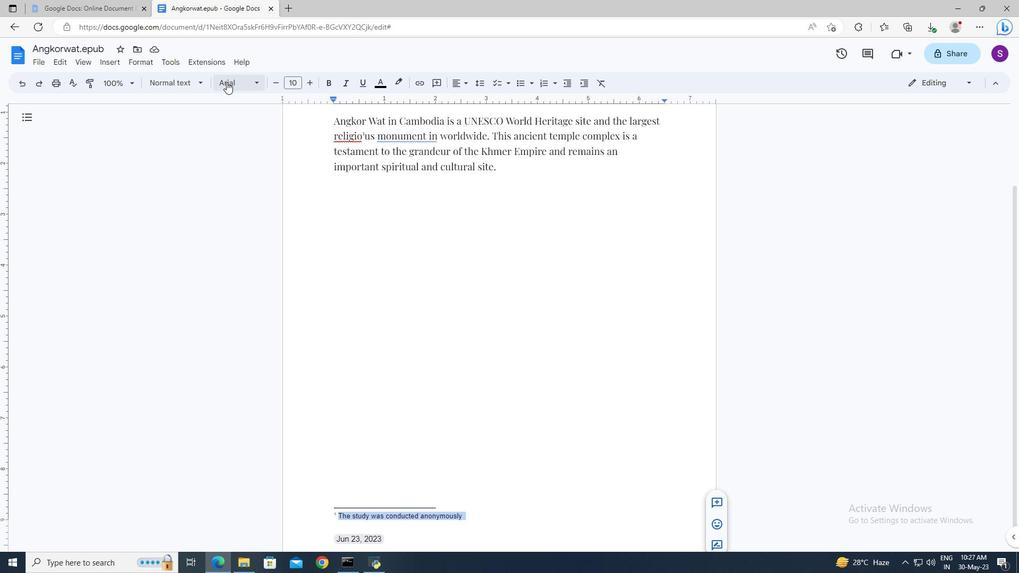
Action: Mouse pressed left at (226, 81)
Screenshot: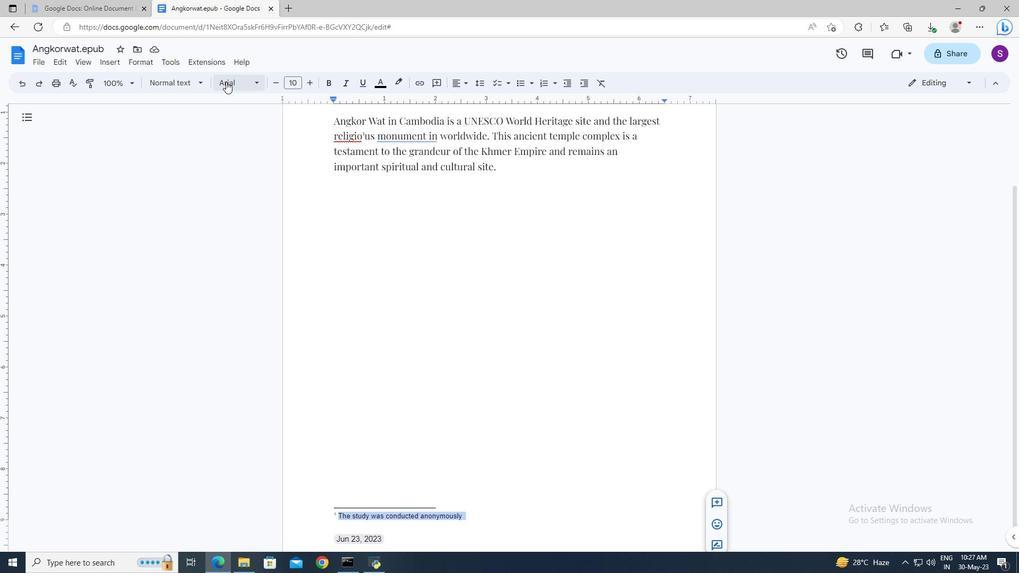 
Action: Mouse moved to (248, 253)
Screenshot: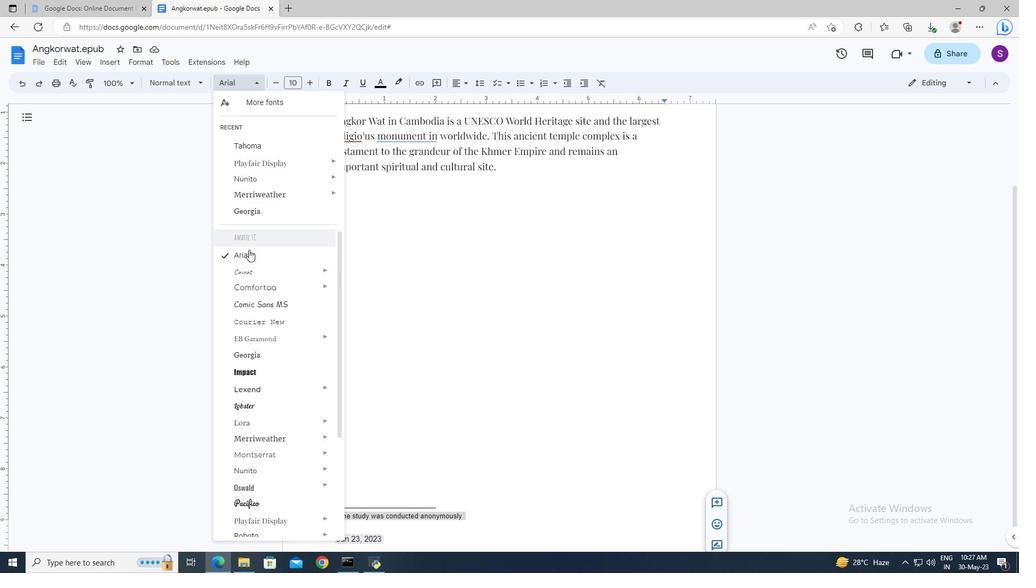 
Action: Mouse pressed left at (248, 253)
Screenshot: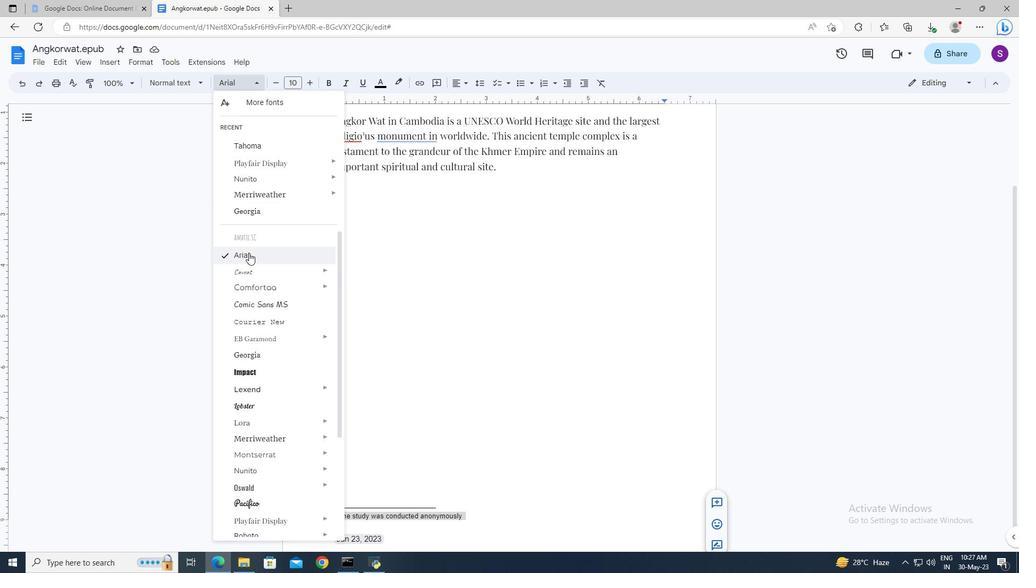 
Action: Mouse moved to (298, 86)
Screenshot: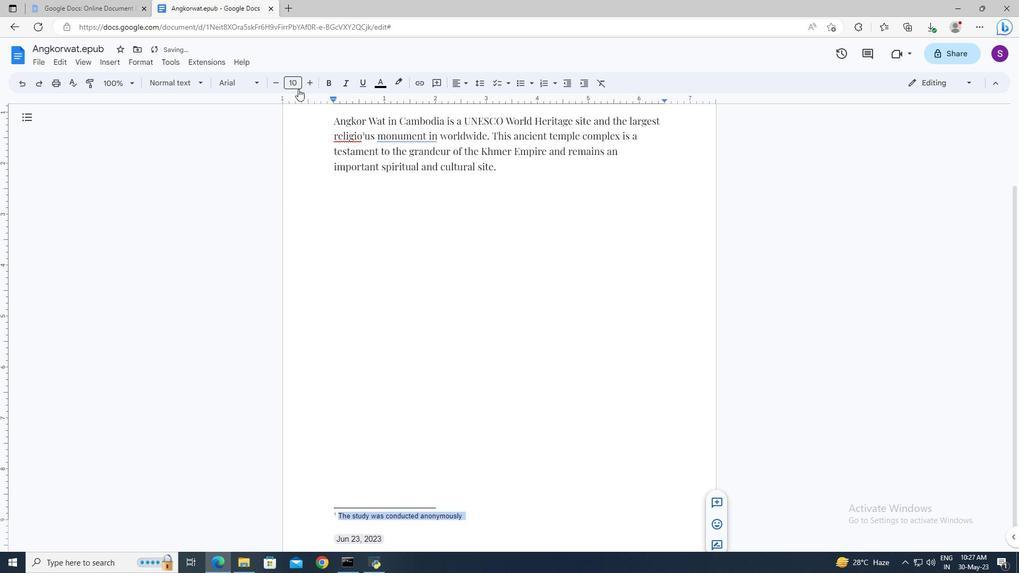 
Action: Mouse pressed left at (298, 86)
Screenshot: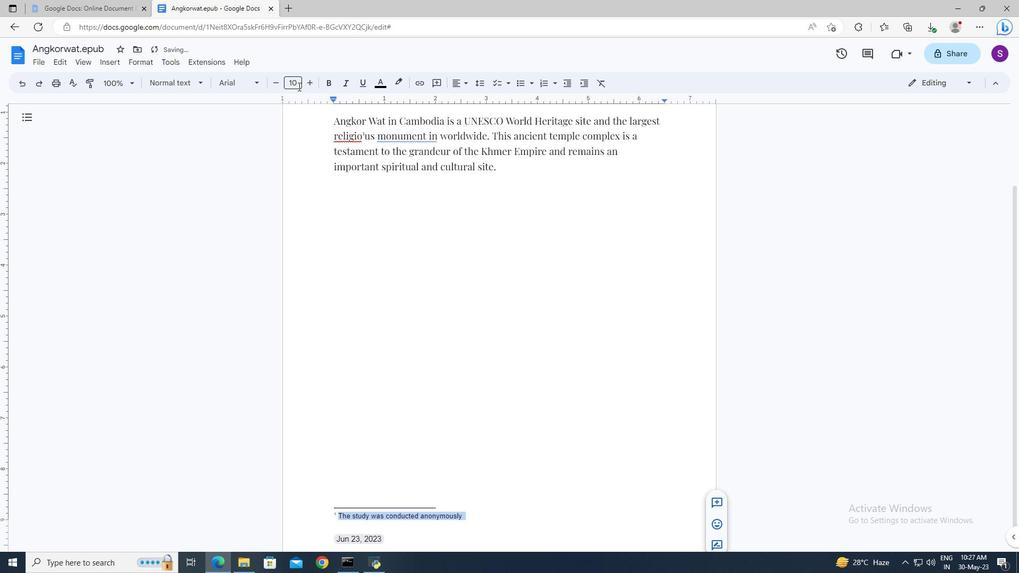 
Action: Mouse moved to (298, 85)
Screenshot: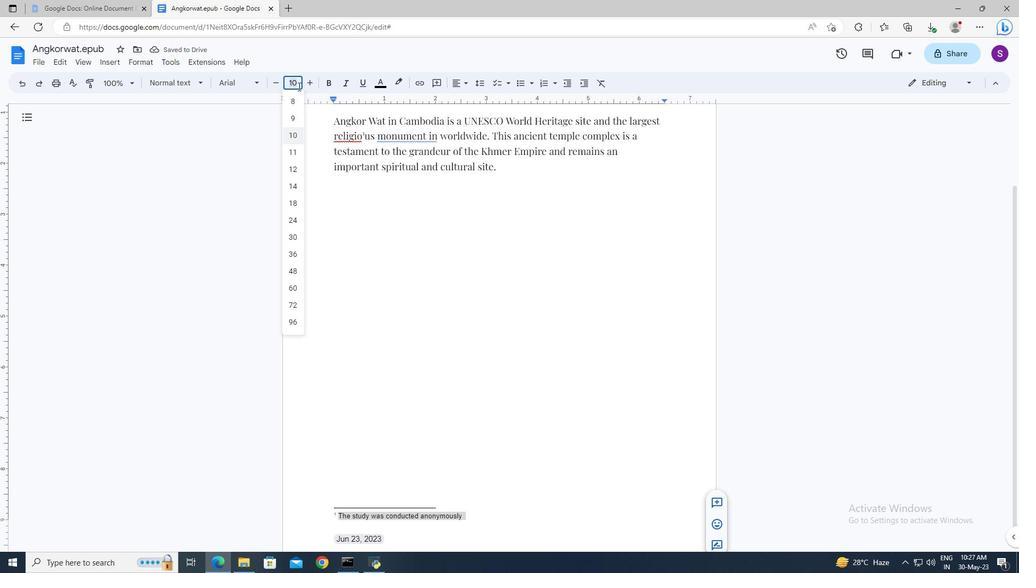 
Action: Key pressed 8<Key.enter>
Screenshot: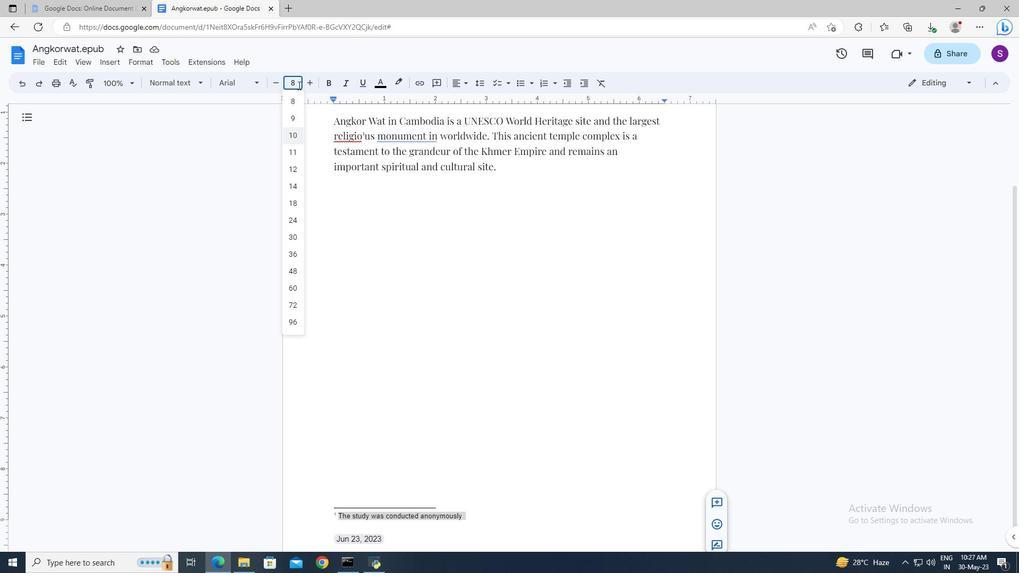 
Action: Mouse moved to (482, 224)
Screenshot: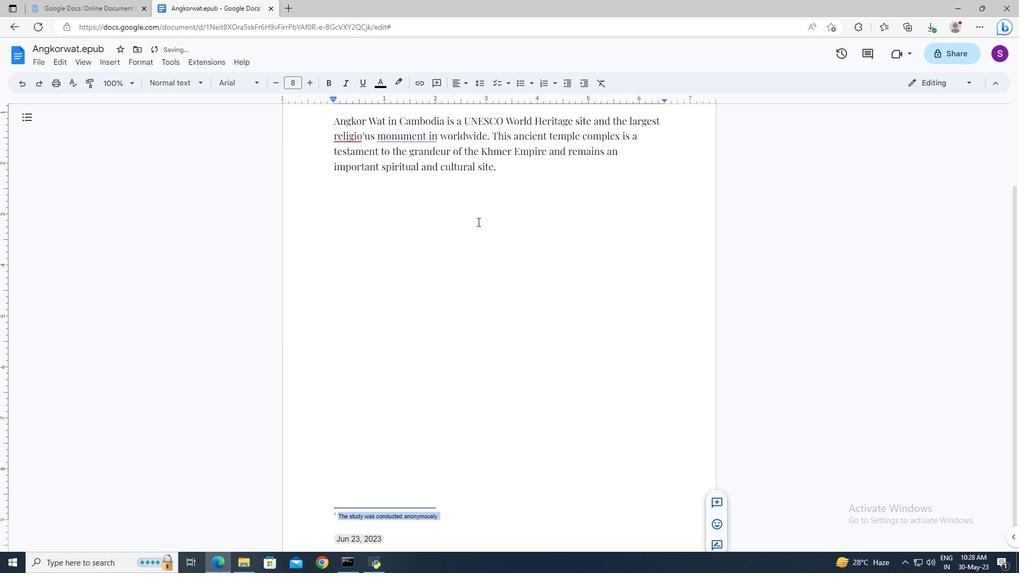 
Action: Mouse pressed left at (482, 224)
Screenshot: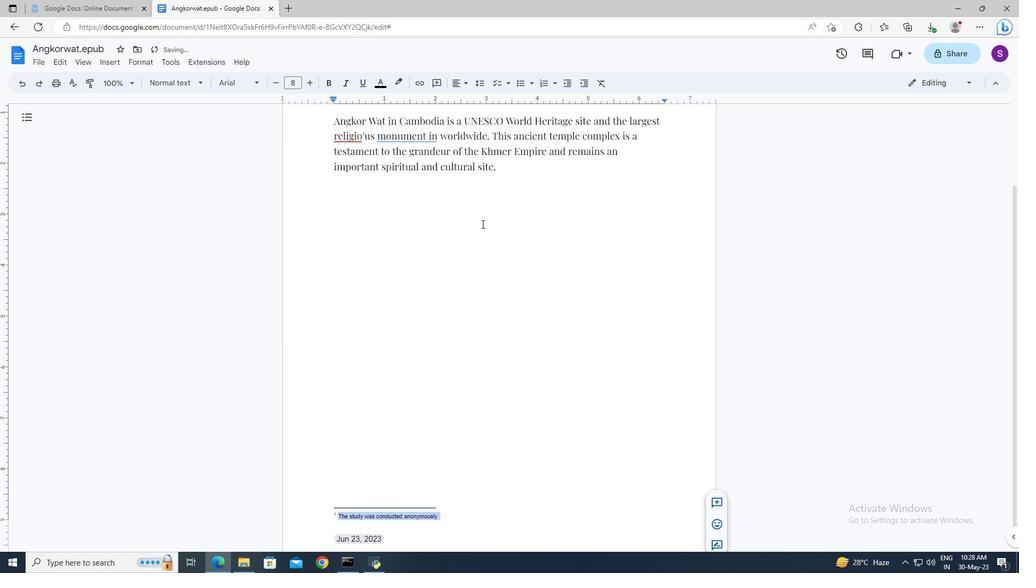
